 Task: Plan a workshop on team goal-setting for next month on the 17th at 5:30 PM.
Action: Mouse moved to (58, 95)
Screenshot: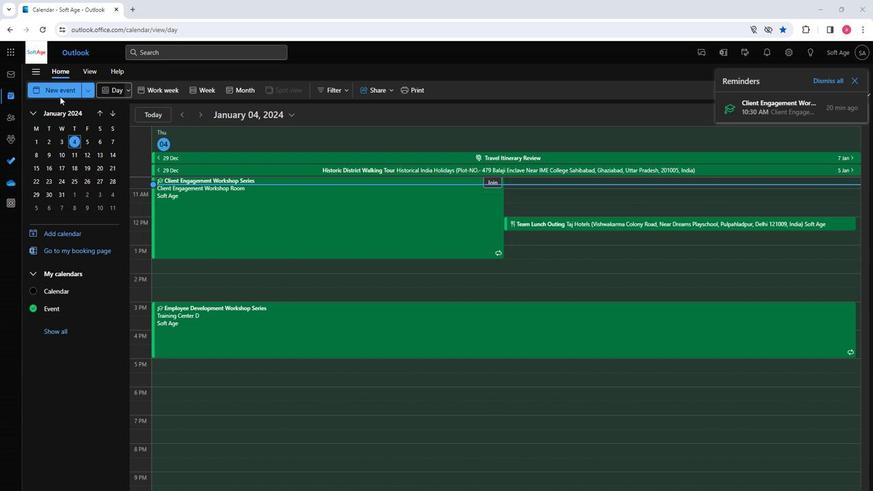 
Action: Mouse pressed left at (58, 95)
Screenshot: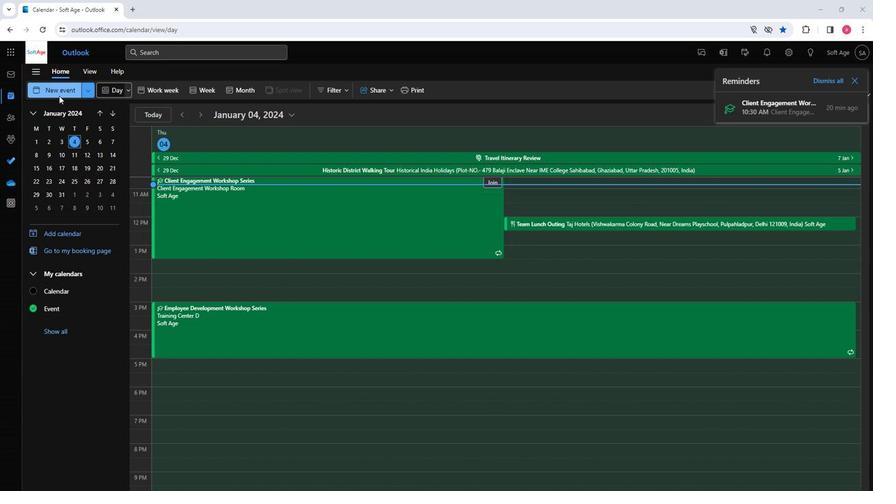 
Action: Mouse moved to (221, 152)
Screenshot: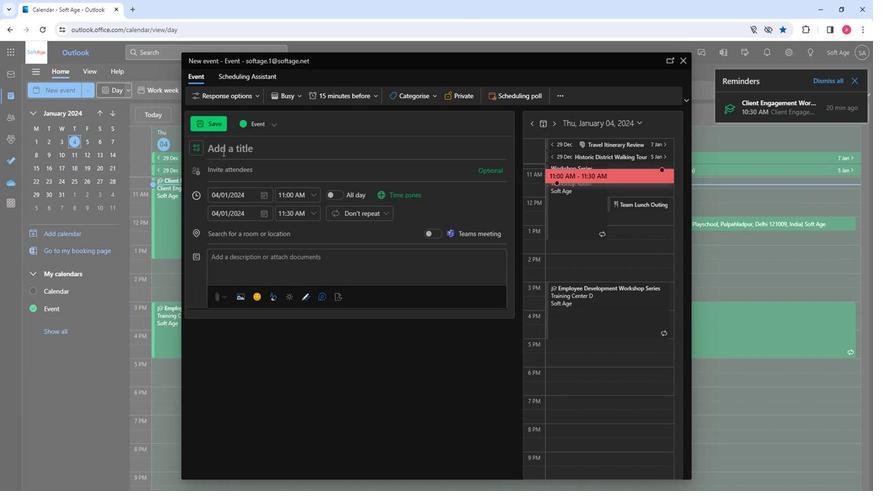 
Action: Mouse pressed left at (221, 152)
Screenshot: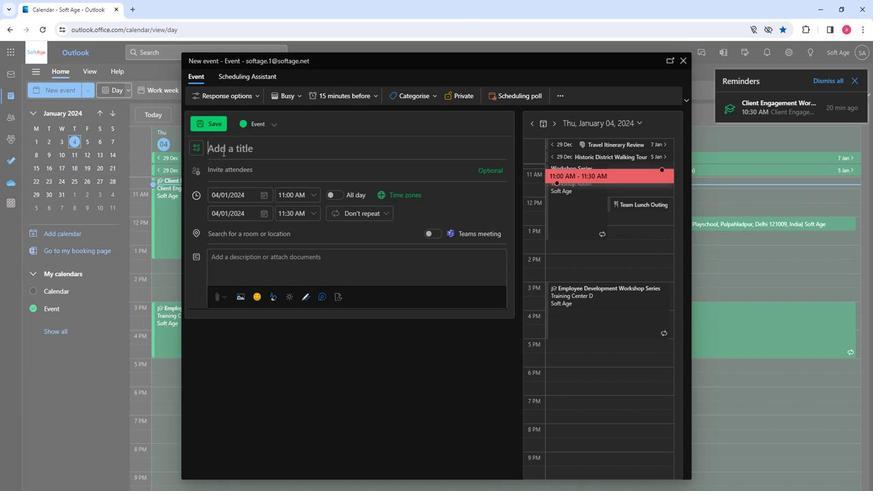 
Action: Key pressed <Key.shift>T<Key.backspace><Key.shift>Workshop<Key.space>on<Key.space><Key.shift>Team<Key.space>goal<Key.backspace><Key.backspace><Key.backspace><Key.backspace><Key.shift>Goal-<Key.shift>Setting
Screenshot: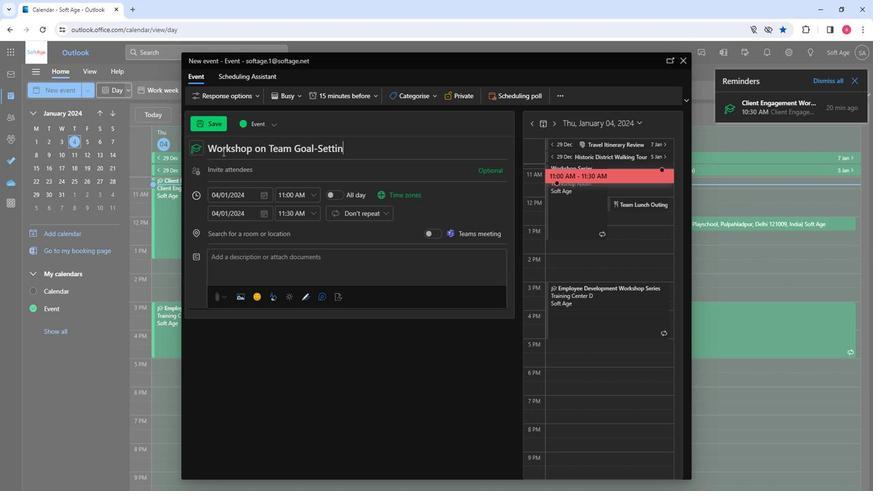 
Action: Mouse moved to (242, 165)
Screenshot: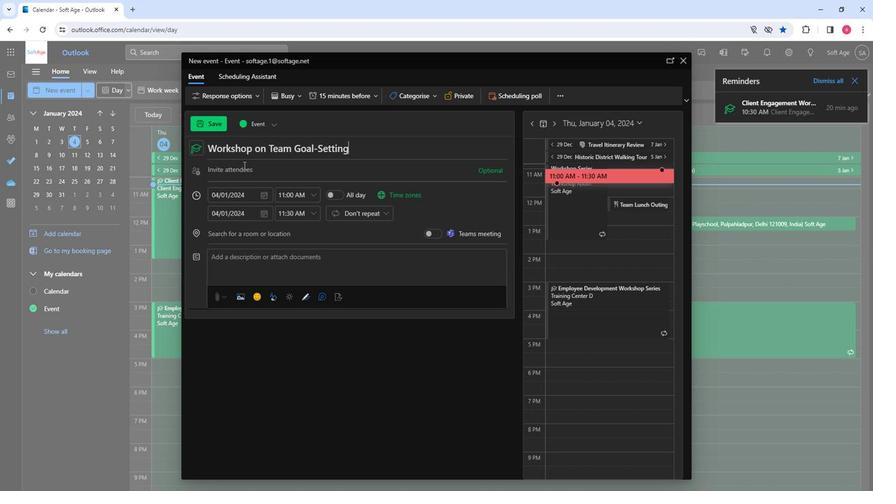 
Action: Mouse pressed left at (242, 165)
Screenshot: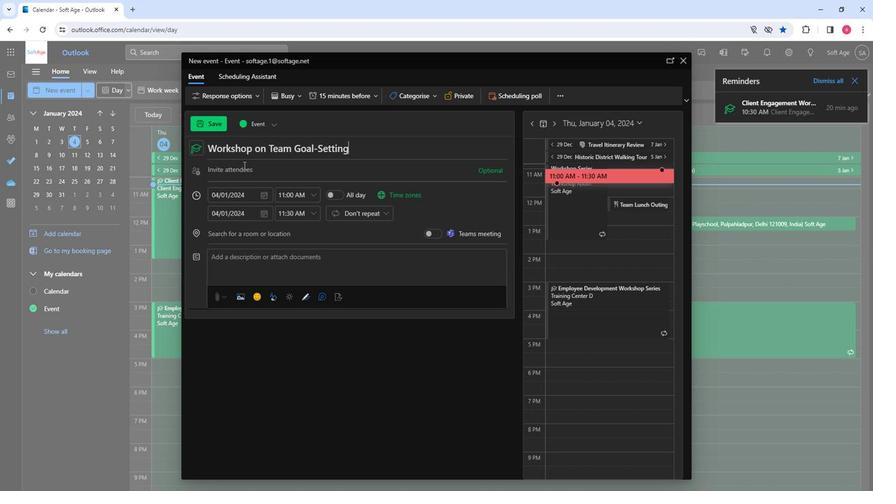 
Action: Key pressed s
Screenshot: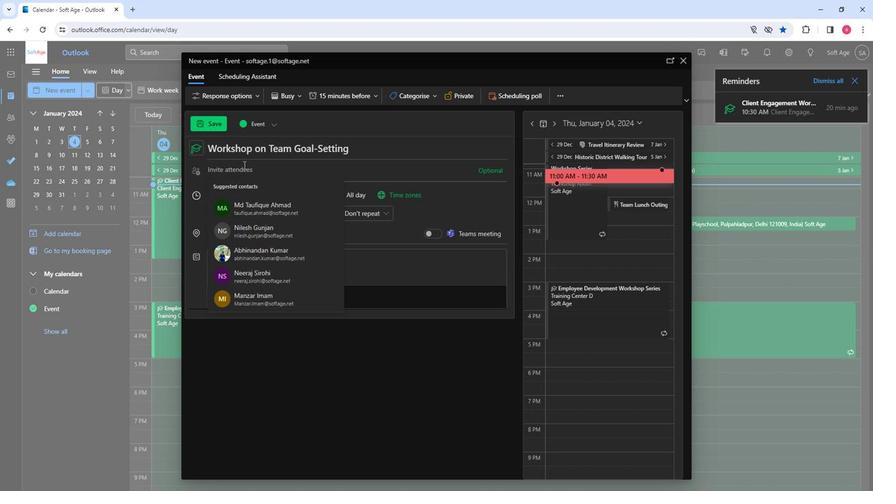
Action: Mouse moved to (259, 215)
Screenshot: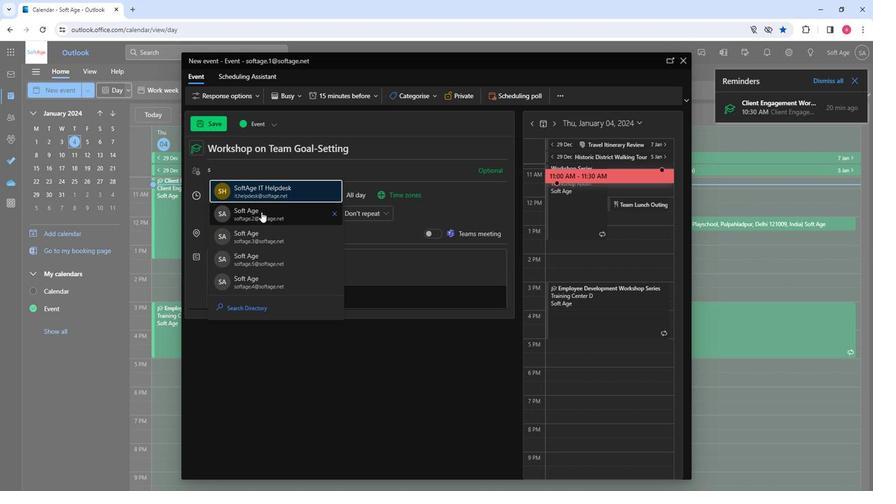 
Action: Mouse pressed left at (259, 215)
Screenshot: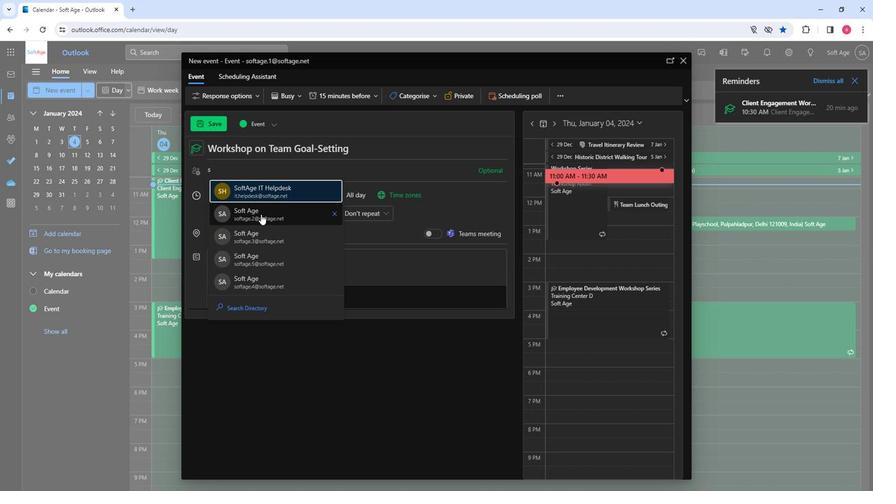 
Action: Key pressed so
Screenshot: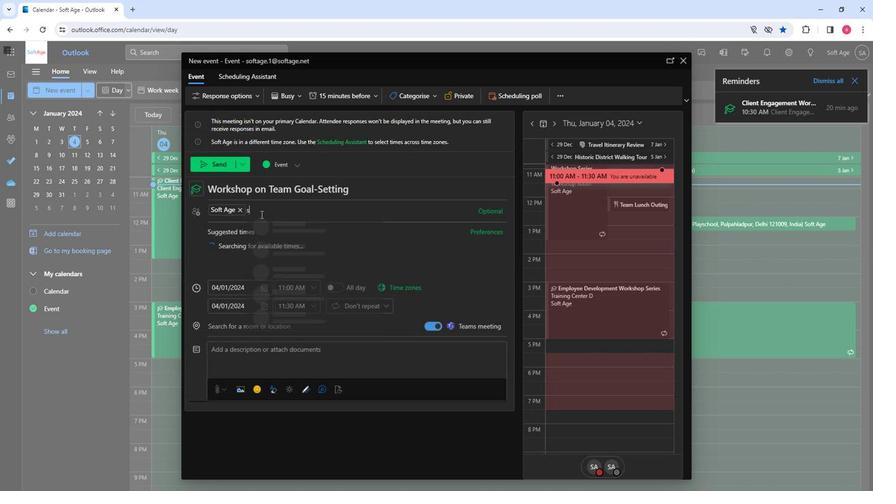 
Action: Mouse moved to (294, 288)
Screenshot: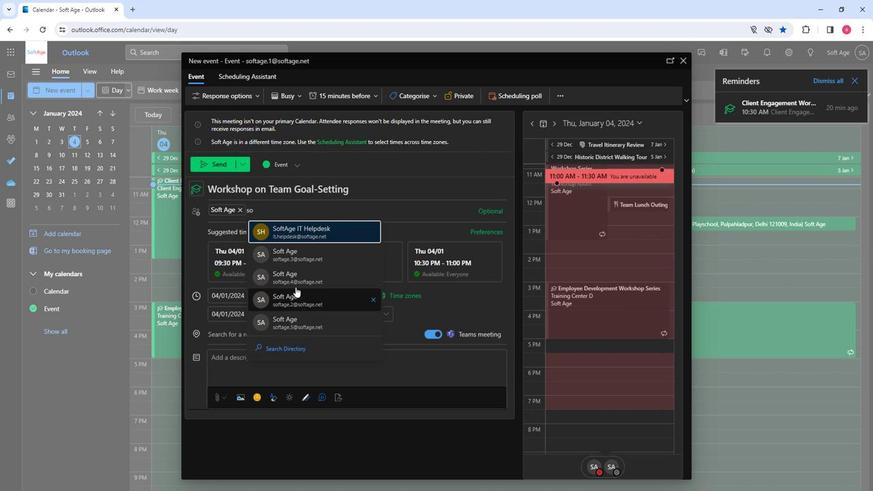 
Action: Mouse pressed left at (294, 288)
Screenshot: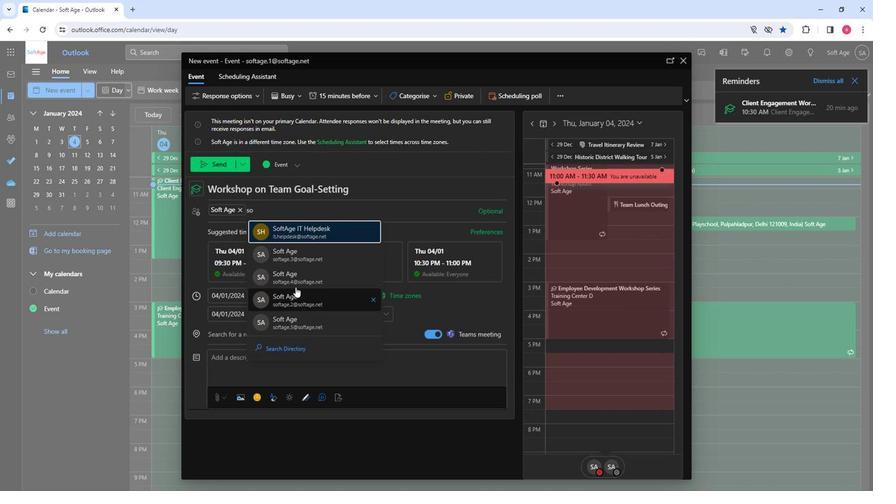 
Action: Mouse moved to (294, 288)
Screenshot: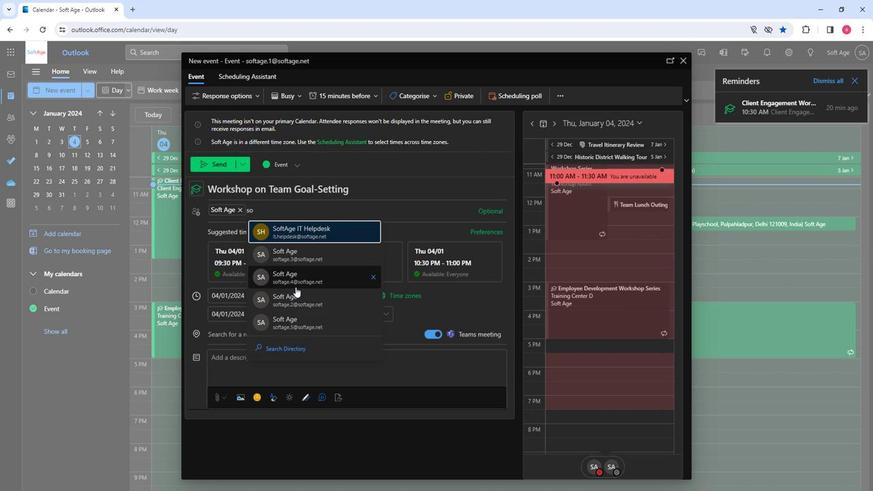 
Action: Key pressed so
Screenshot: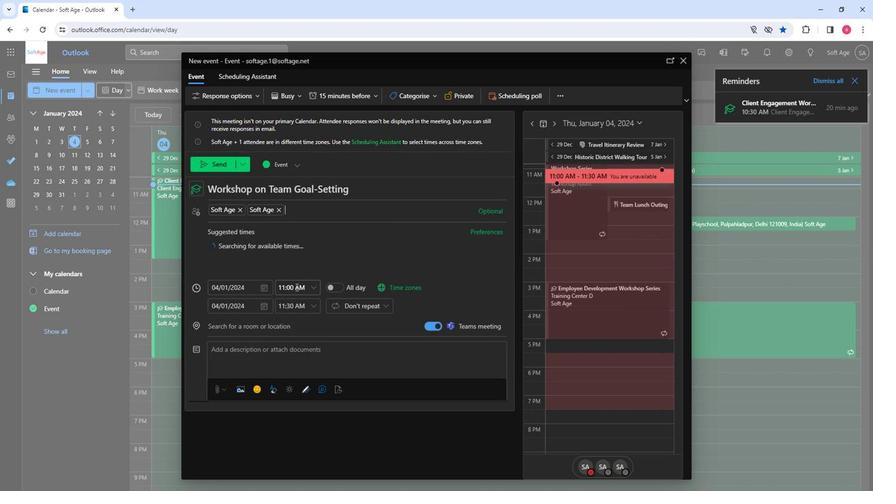 
Action: Mouse moved to (307, 296)
Screenshot: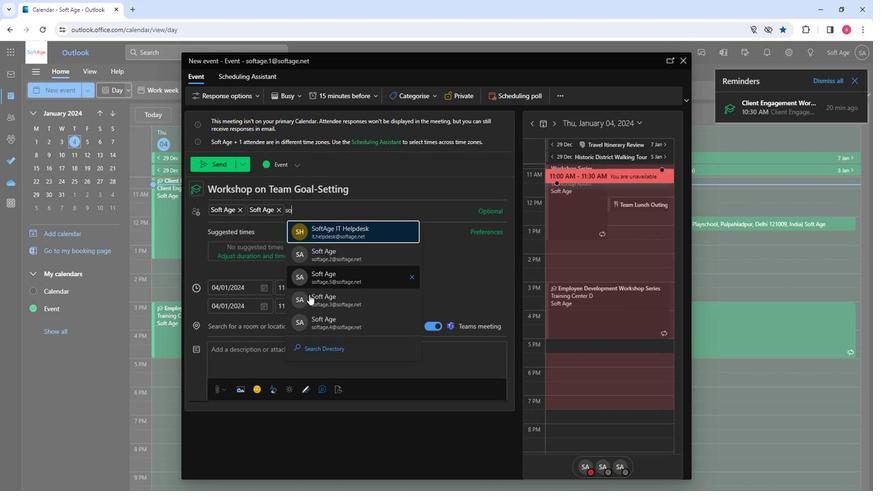 
Action: Mouse pressed left at (307, 296)
Screenshot: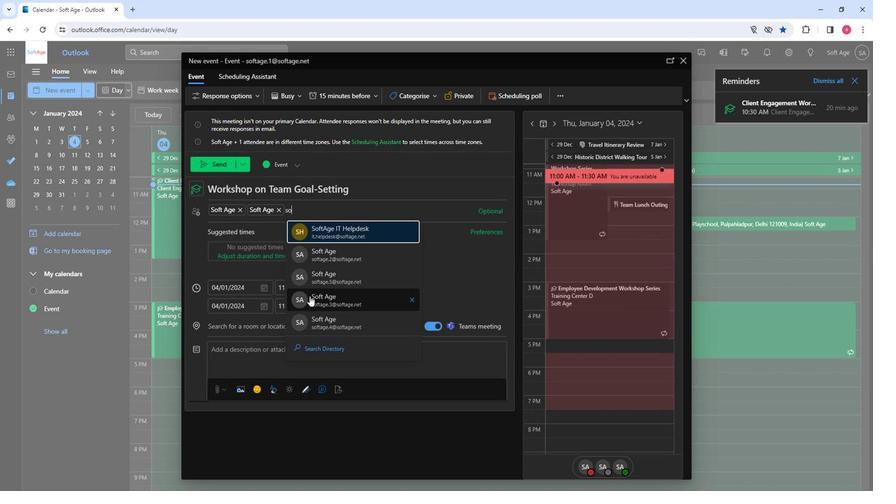 
Action: Key pressed so
Screenshot: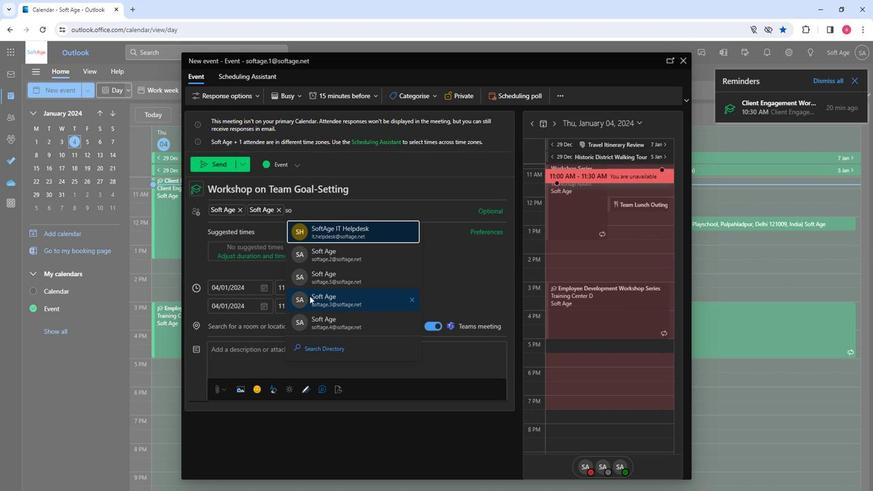 
Action: Mouse moved to (346, 320)
Screenshot: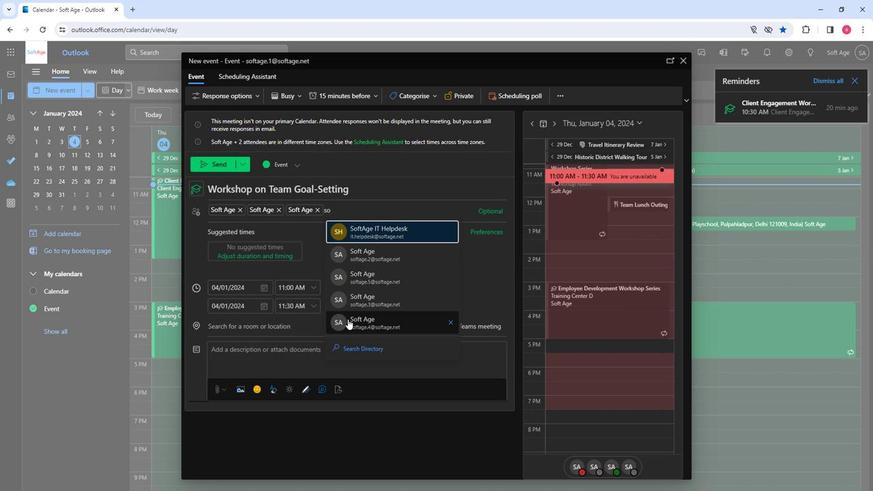
Action: Mouse pressed left at (346, 320)
Screenshot: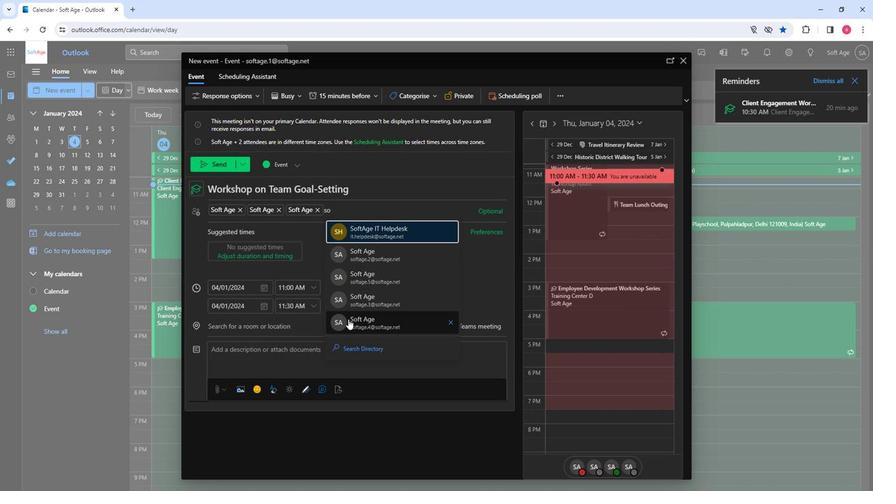 
Action: Mouse moved to (260, 291)
Screenshot: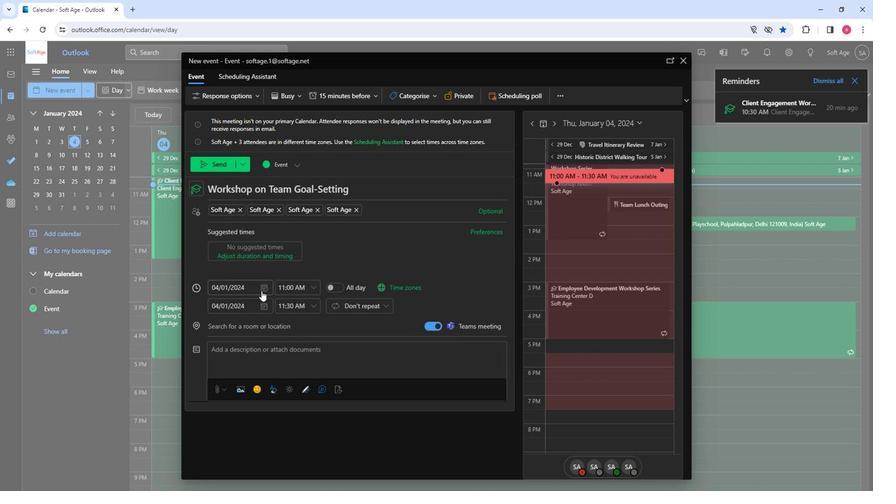 
Action: Mouse pressed left at (260, 291)
Screenshot: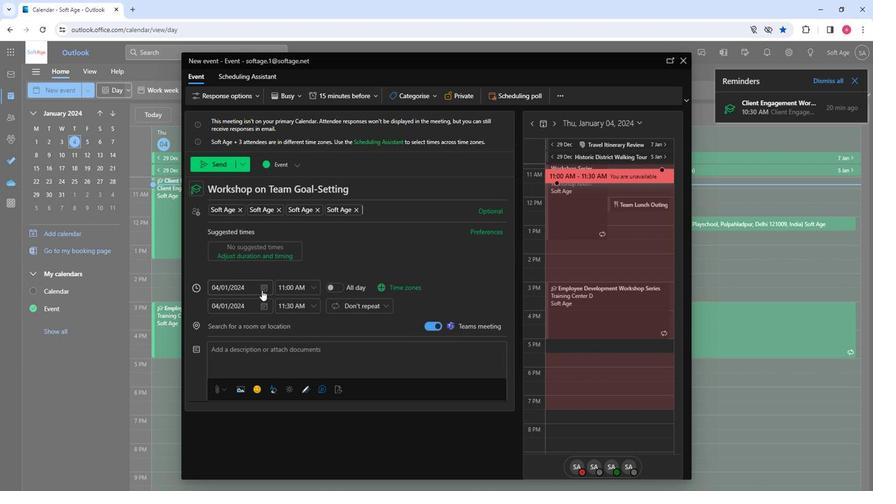 
Action: Mouse moved to (289, 308)
Screenshot: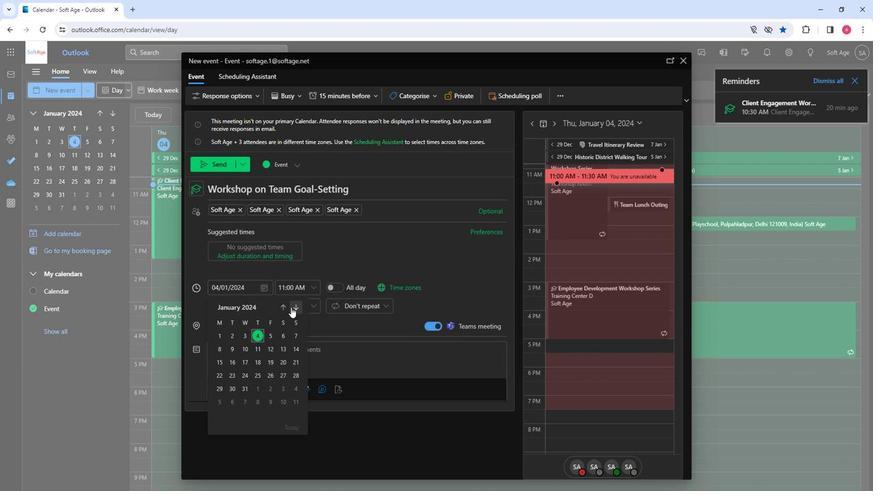 
Action: Mouse pressed left at (289, 308)
Screenshot: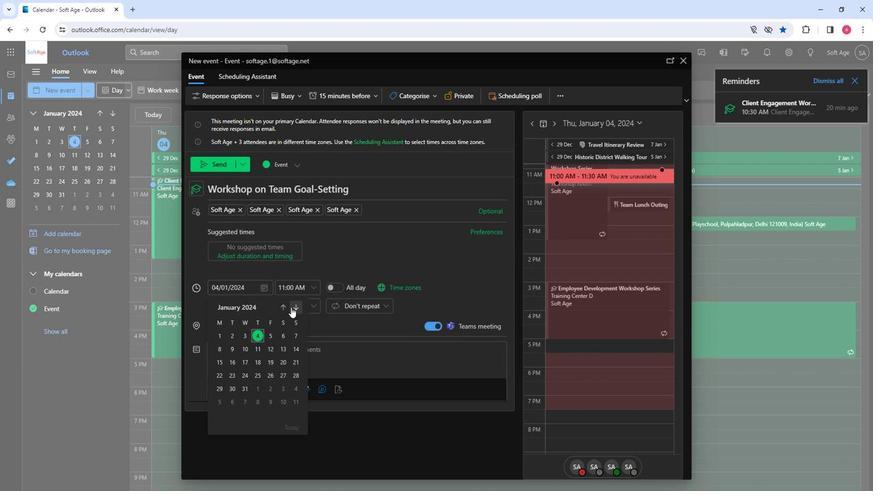 
Action: Mouse moved to (284, 364)
Screenshot: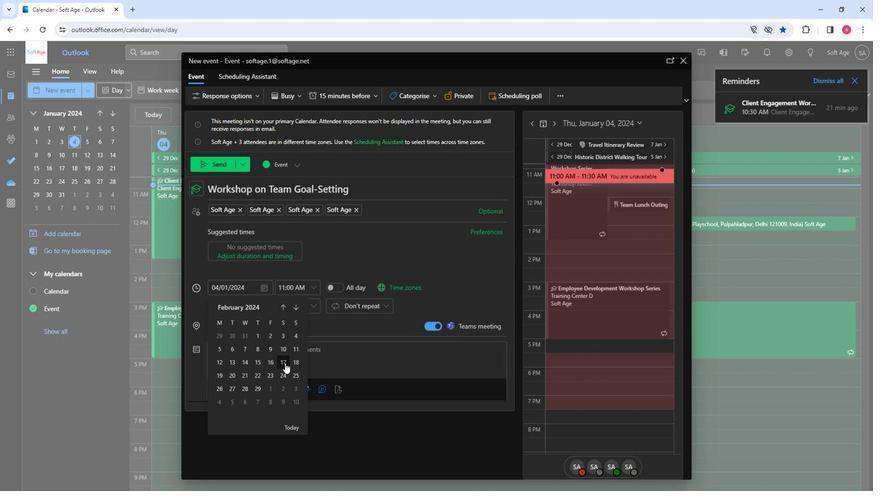 
Action: Mouse pressed left at (284, 364)
Screenshot: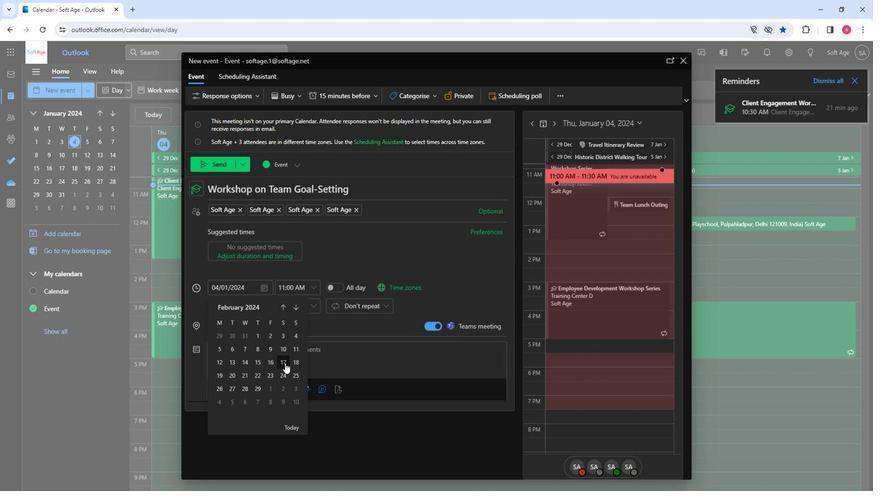
Action: Mouse moved to (314, 288)
Screenshot: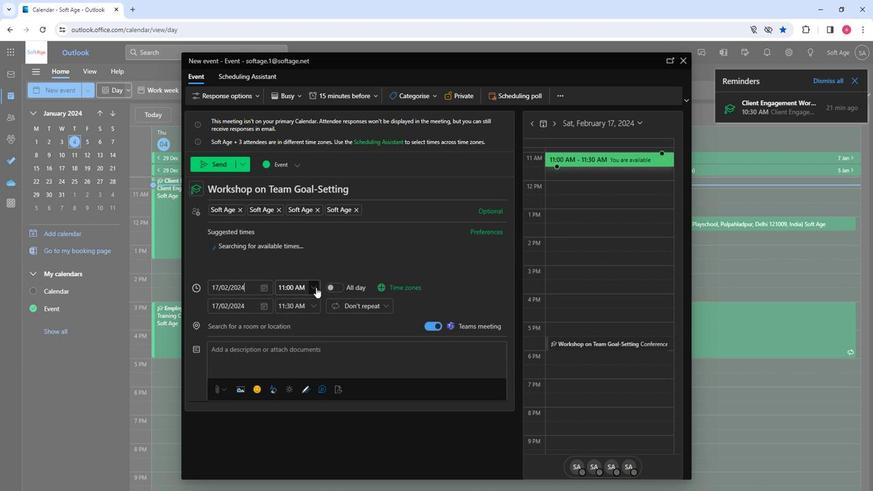 
Action: Mouse pressed left at (314, 288)
Screenshot: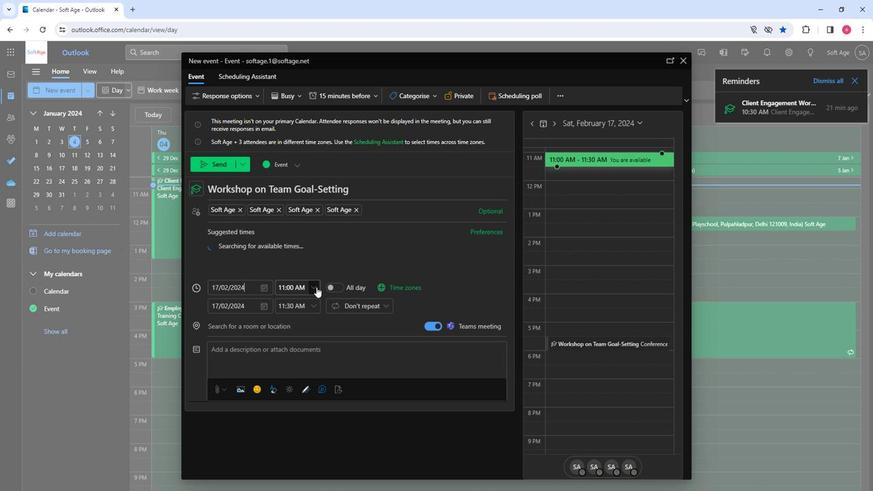 
Action: Mouse moved to (301, 342)
Screenshot: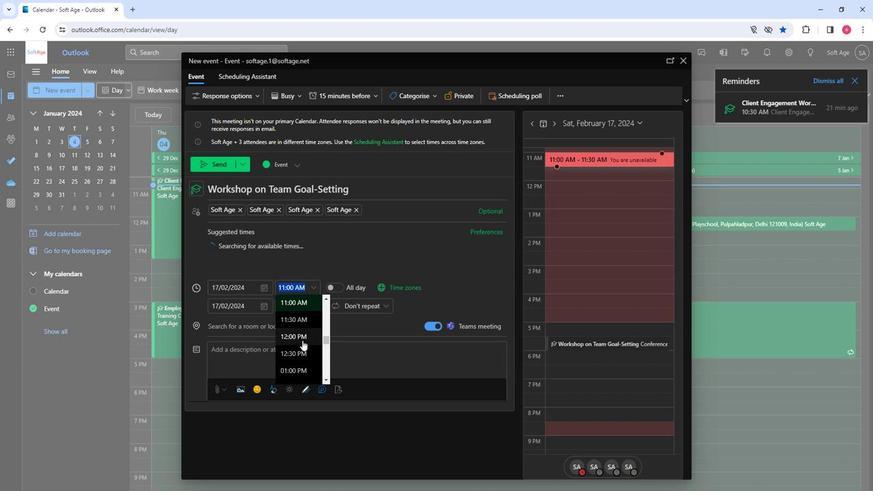 
Action: Mouse scrolled (301, 341) with delta (0, 0)
Screenshot: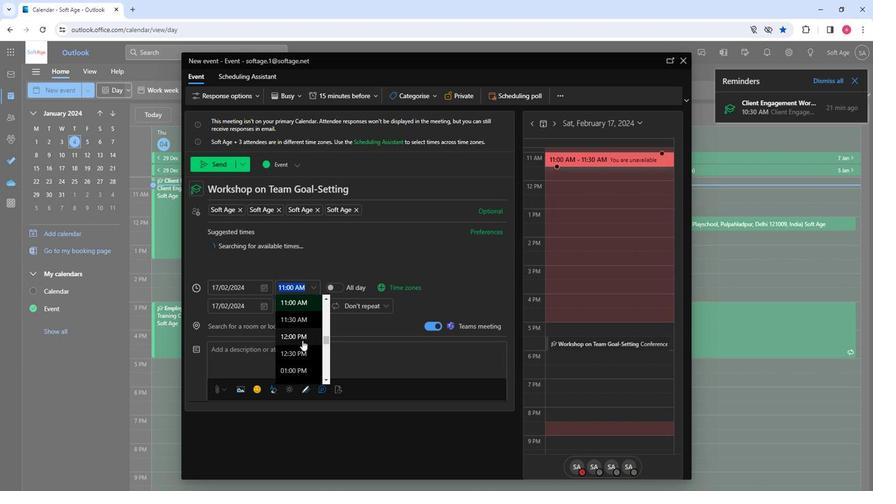 
Action: Mouse scrolled (301, 341) with delta (0, 0)
Screenshot: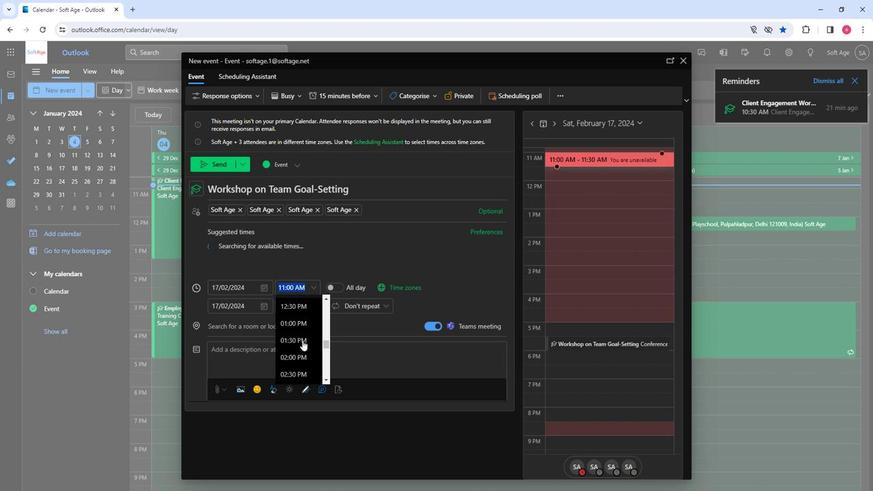 
Action: Mouse moved to (301, 342)
Screenshot: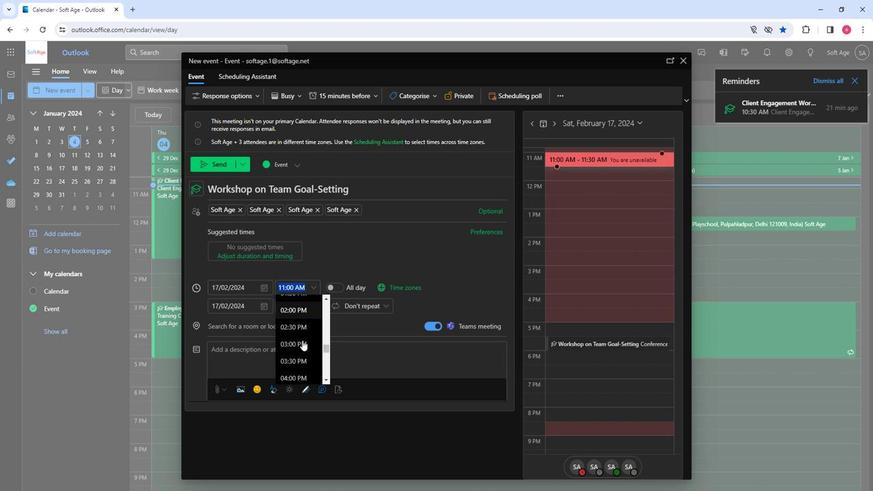 
Action: Mouse scrolled (301, 342) with delta (0, 0)
Screenshot: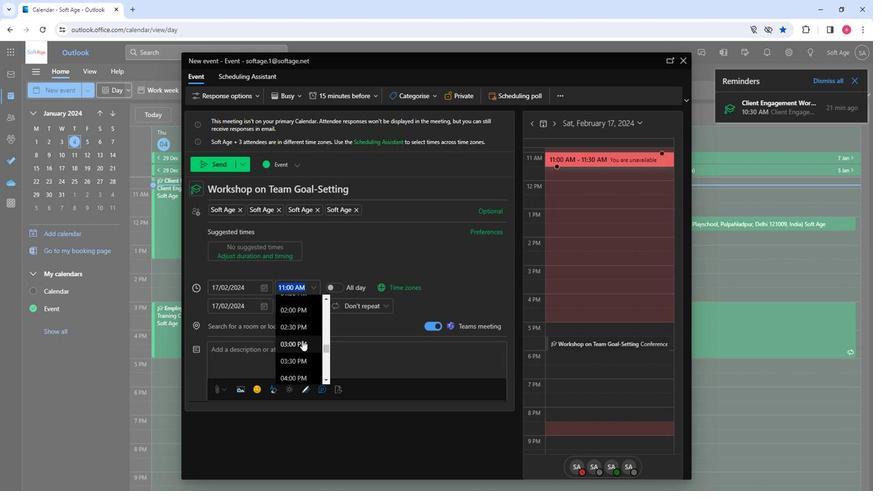 
Action: Mouse moved to (294, 367)
Screenshot: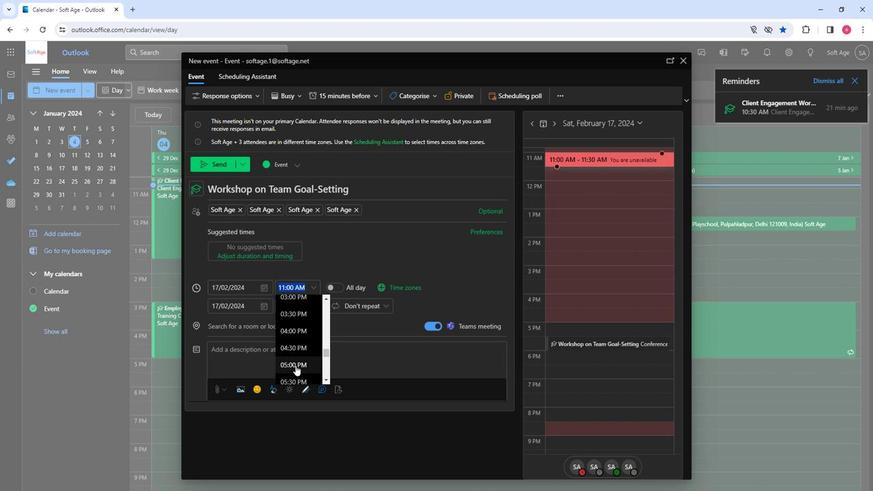 
Action: Mouse scrolled (294, 366) with delta (0, 0)
Screenshot: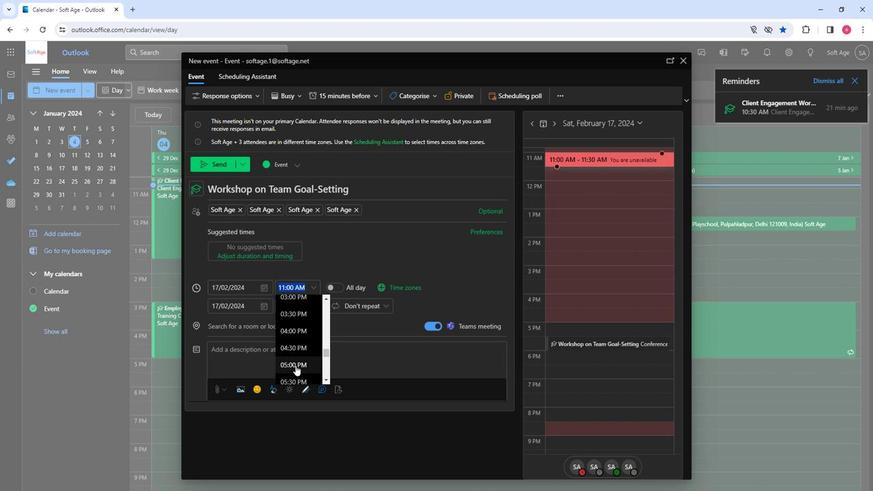 
Action: Mouse moved to (295, 333)
Screenshot: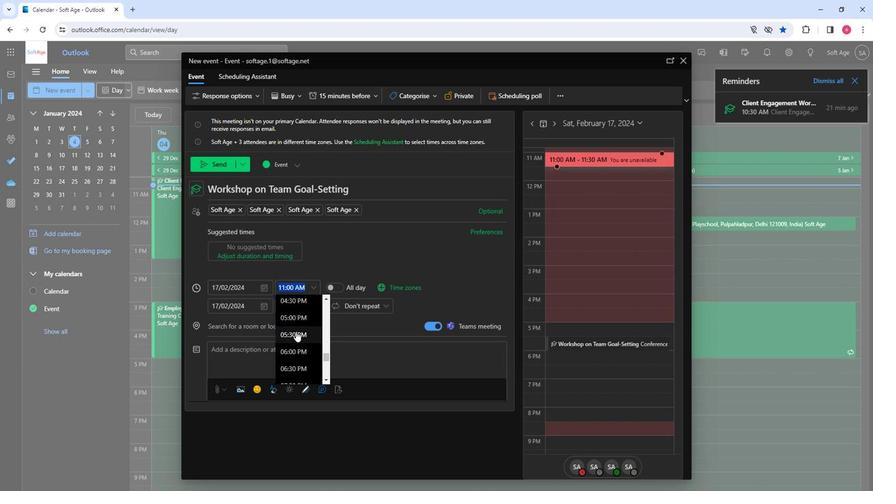 
Action: Mouse pressed left at (295, 333)
Screenshot: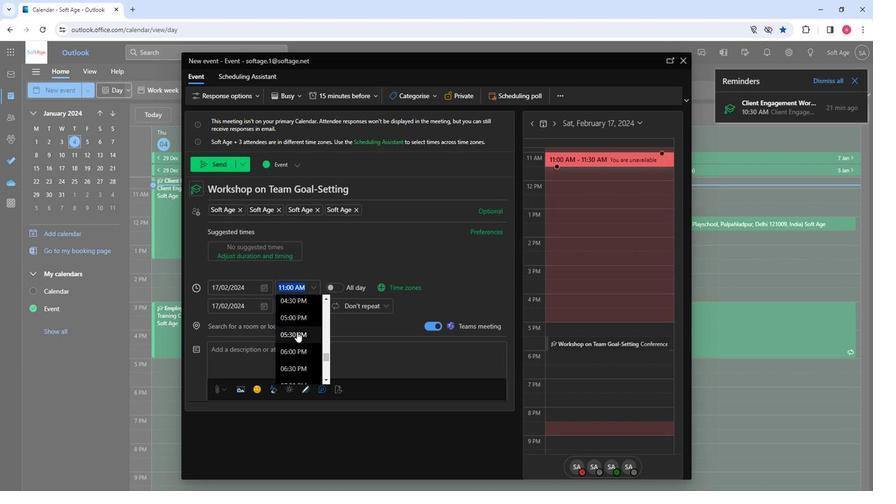 
Action: Mouse moved to (255, 330)
Screenshot: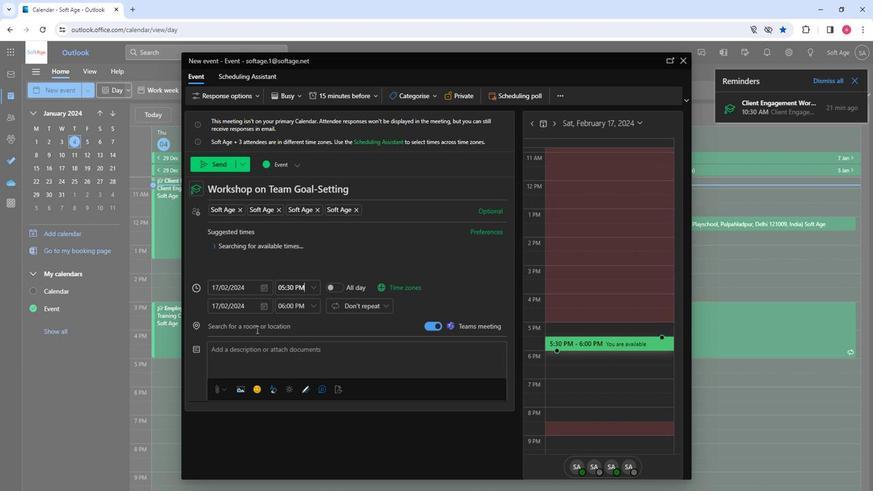 
Action: Mouse pressed left at (255, 330)
Screenshot: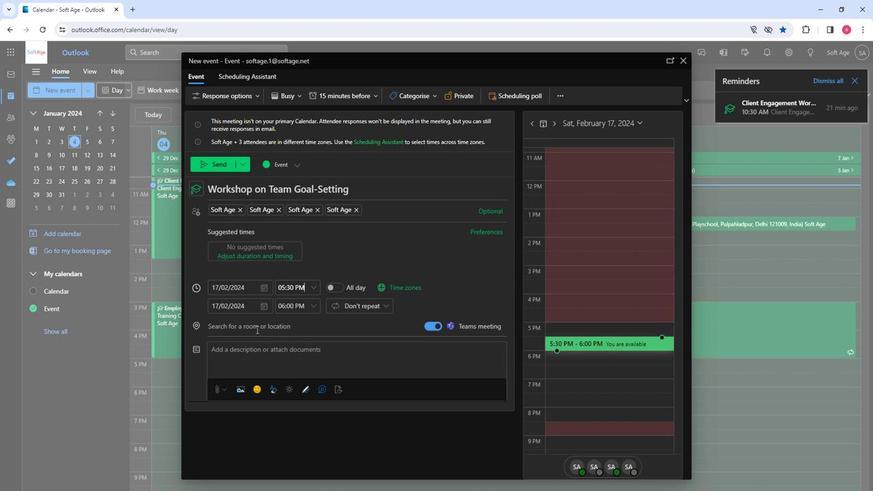 
Action: Mouse moved to (264, 426)
Screenshot: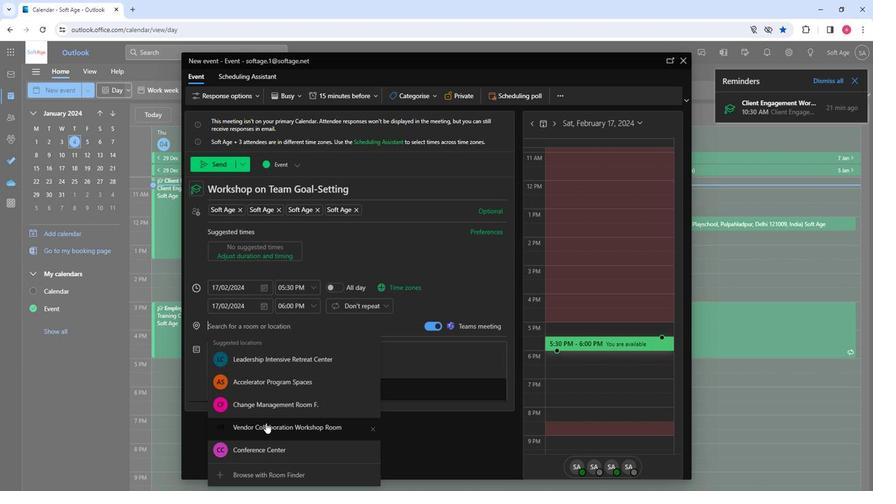 
Action: Mouse pressed left at (264, 426)
Screenshot: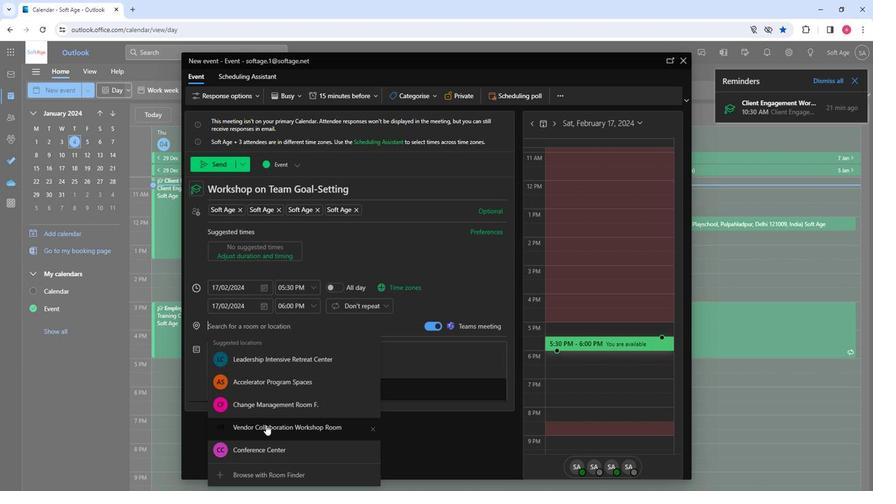 
Action: Mouse moved to (243, 360)
Screenshot: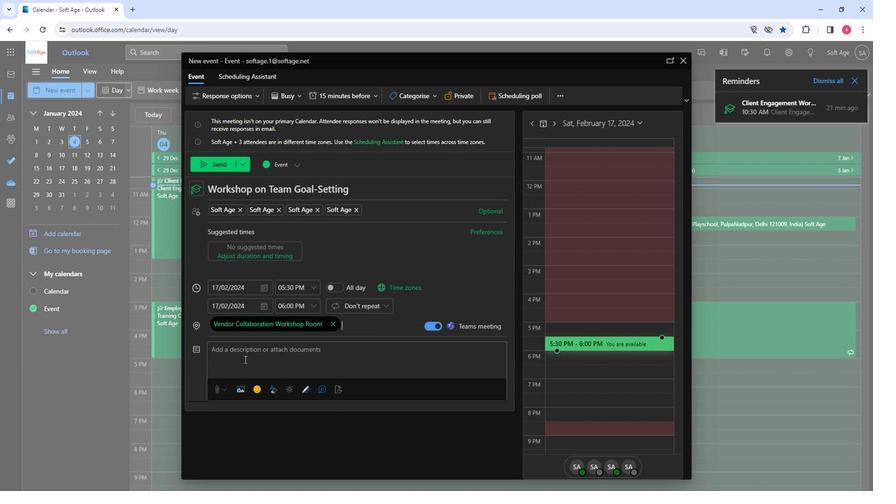 
Action: Mouse pressed left at (243, 360)
Screenshot: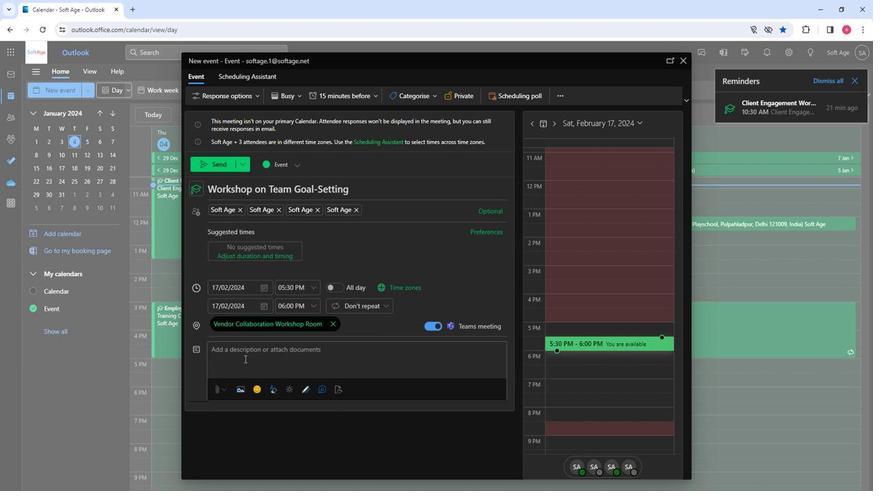 
Action: Key pressed <Key.shift>Lead<Key.space>an<Key.space>impactful<Key.space>workshop<Key.space>on<Key.space>team<Key.space>goal-setting<Key.space>next<Key.space>month.<Key.space><Key.shift>Empower<Key.space>your<Key.space>team<Key.space>to<Key.space>define<Key.space>onjectives,<Key.space>strategize<Key.space>collaboratively,<Key.space>and<Key.space>align<Key.space>efforts<Key.space>for<Key.space>shared<Key.space>success<Key.space>and<Key.space>continuous<Key.space>improvement
Screenshot: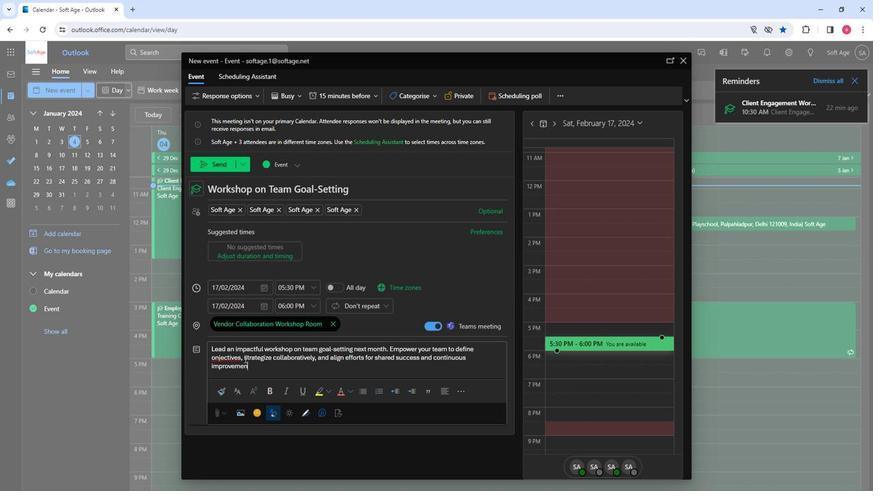 
Action: Mouse moved to (219, 360)
Screenshot: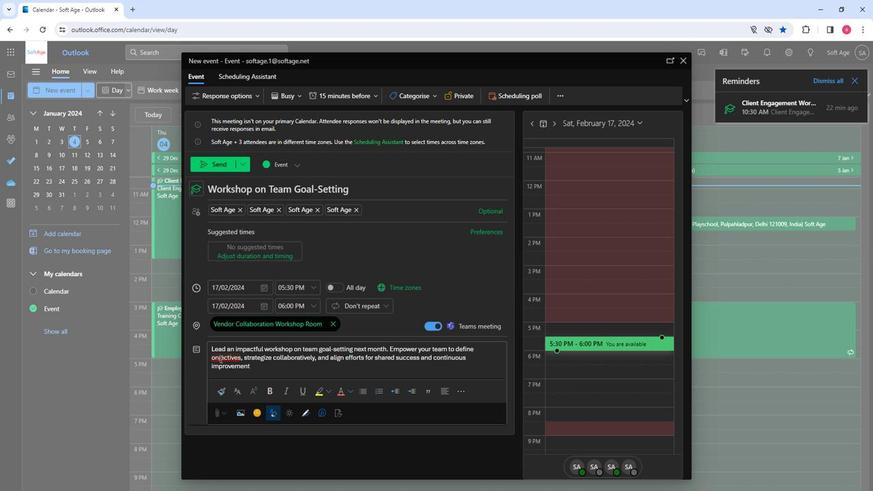 
Action: Mouse pressed left at (219, 360)
Screenshot: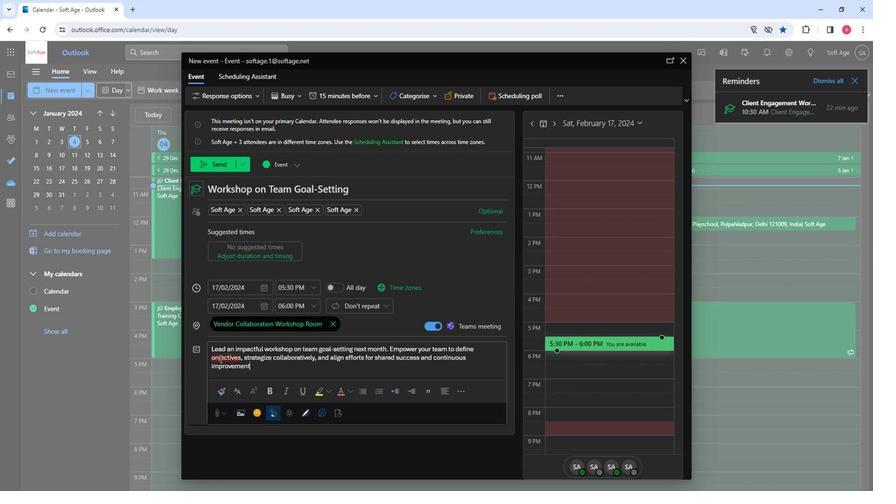 
Action: Mouse moved to (270, 387)
Screenshot: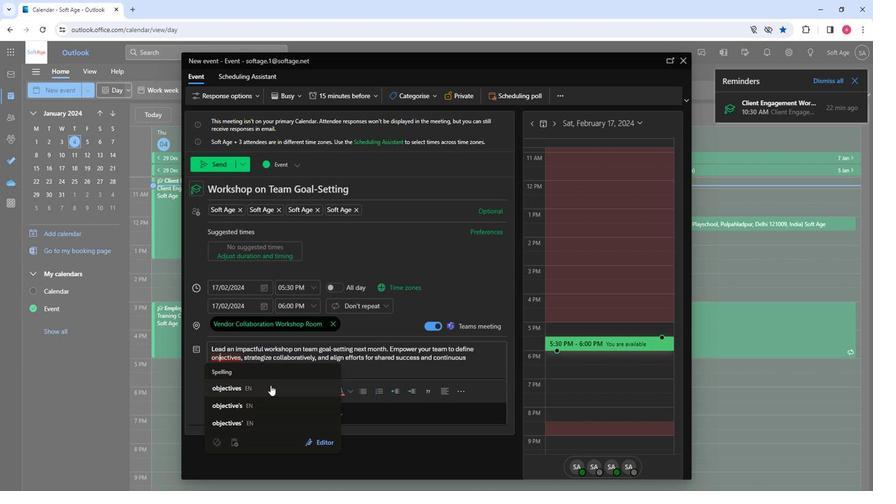 
Action: Mouse pressed left at (270, 387)
Screenshot: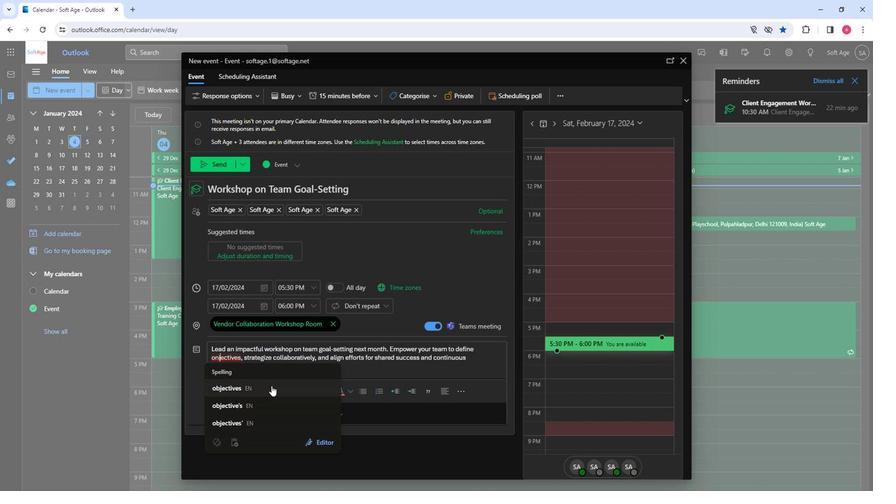 
Action: Mouse moved to (269, 370)
Screenshot: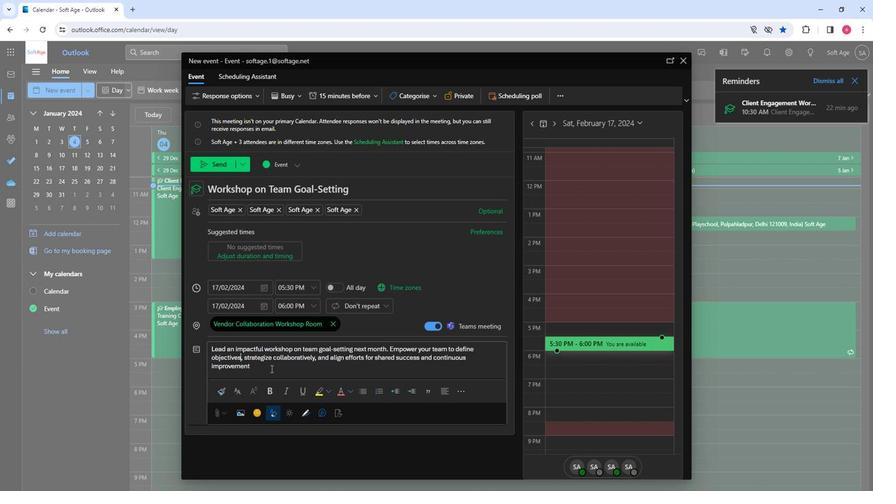 
Action: Mouse pressed left at (269, 370)
Screenshot: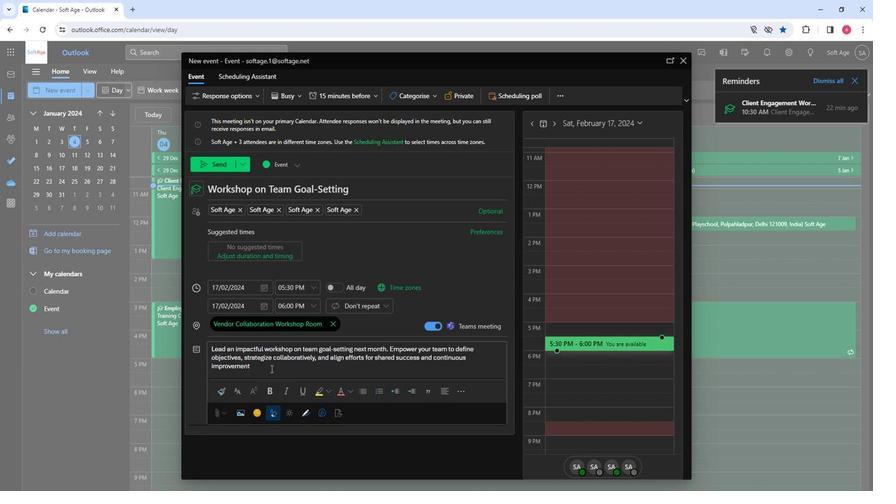 
Action: Mouse moved to (269, 370)
Screenshot: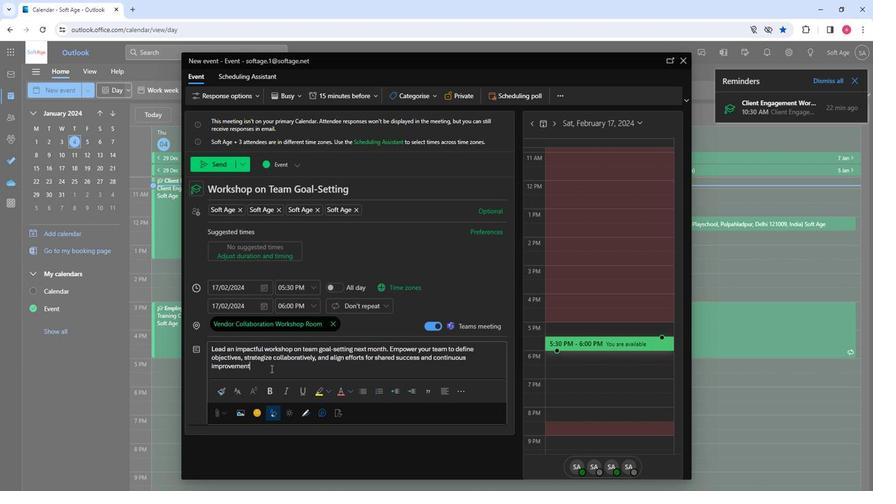 
Action: Key pressed .
Screenshot: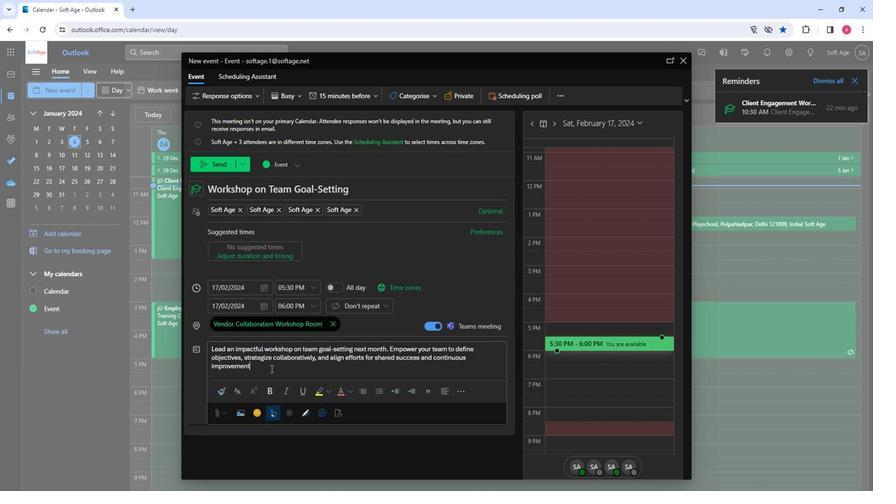 
Action: Mouse moved to (273, 370)
Screenshot: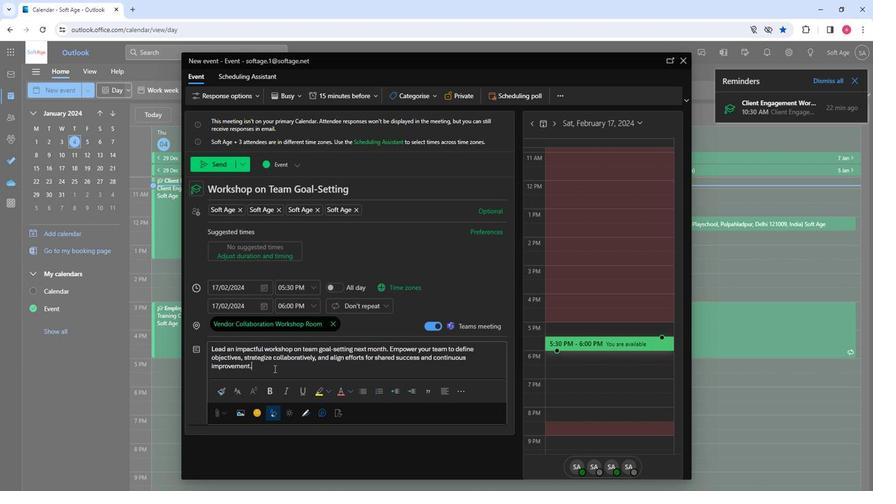 
Action: Mouse pressed left at (273, 370)
Screenshot: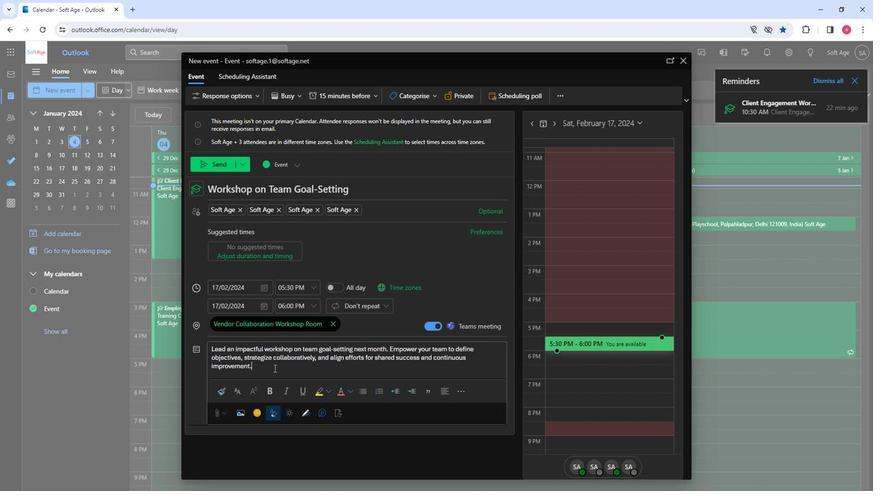 
Action: Mouse pressed left at (273, 370)
Screenshot: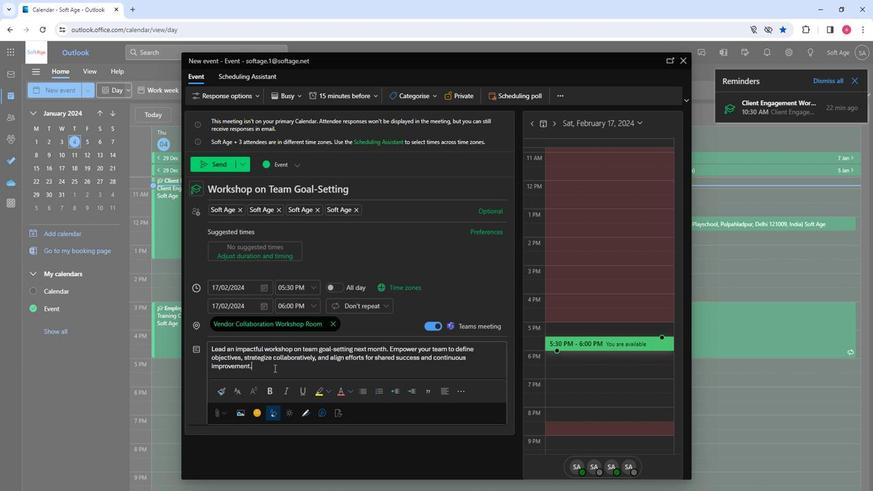 
Action: Mouse pressed left at (273, 370)
Screenshot: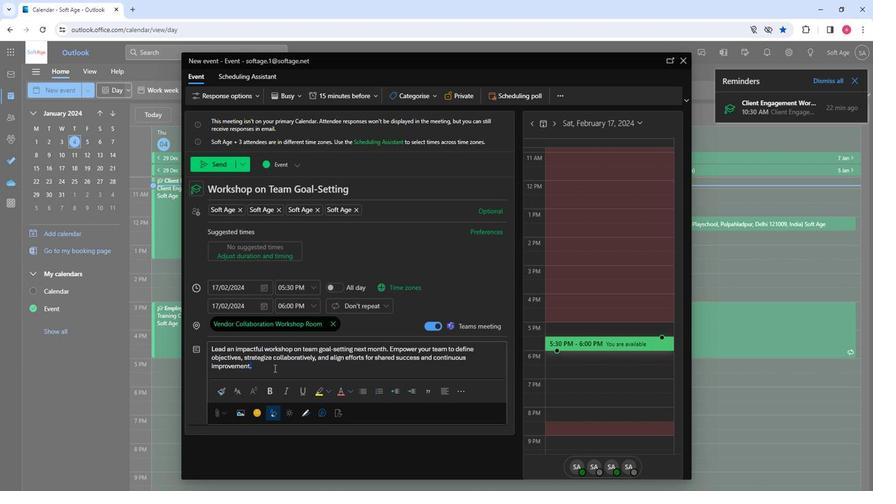 
Action: Mouse pressed left at (273, 370)
Screenshot: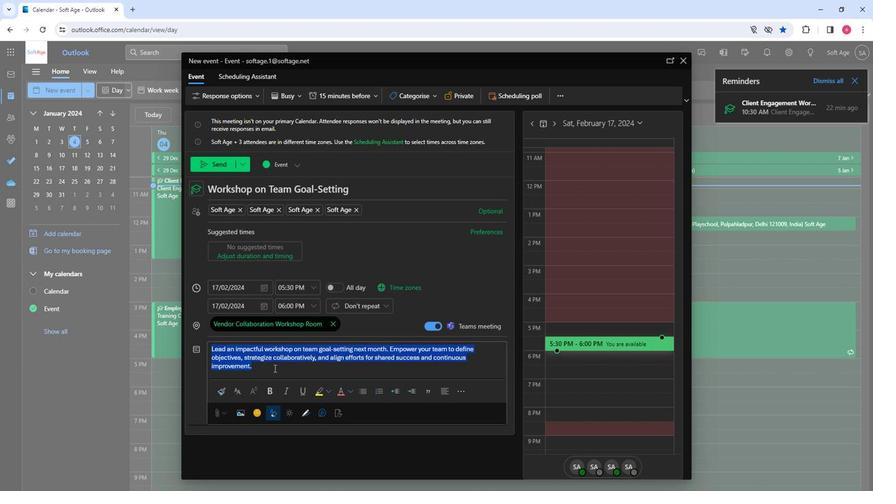 
Action: Mouse moved to (240, 389)
Screenshot: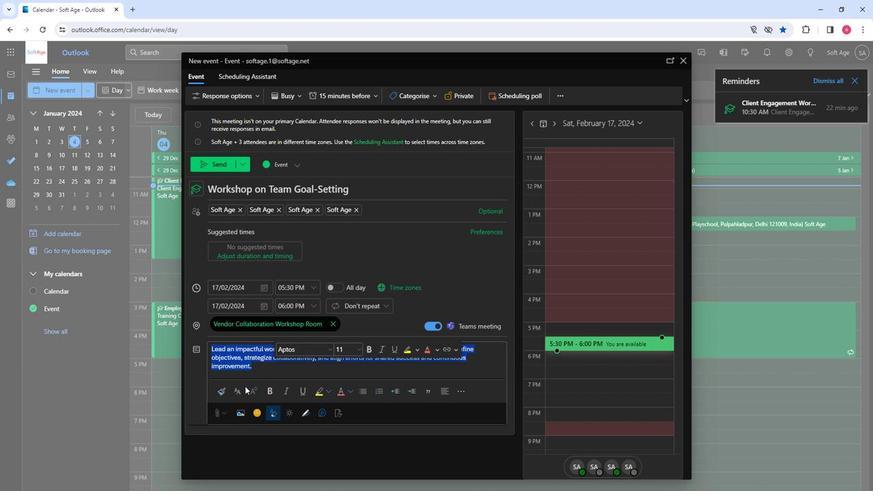 
Action: Mouse pressed left at (240, 389)
Screenshot: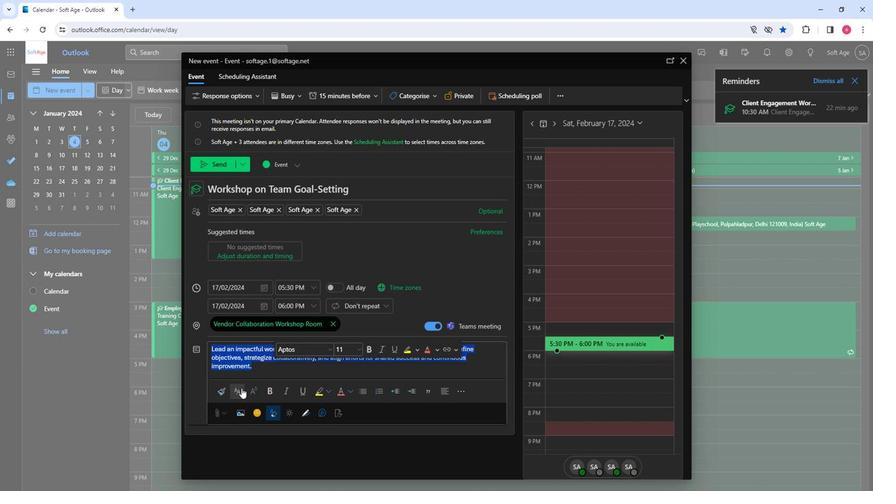 
Action: Mouse moved to (284, 303)
Screenshot: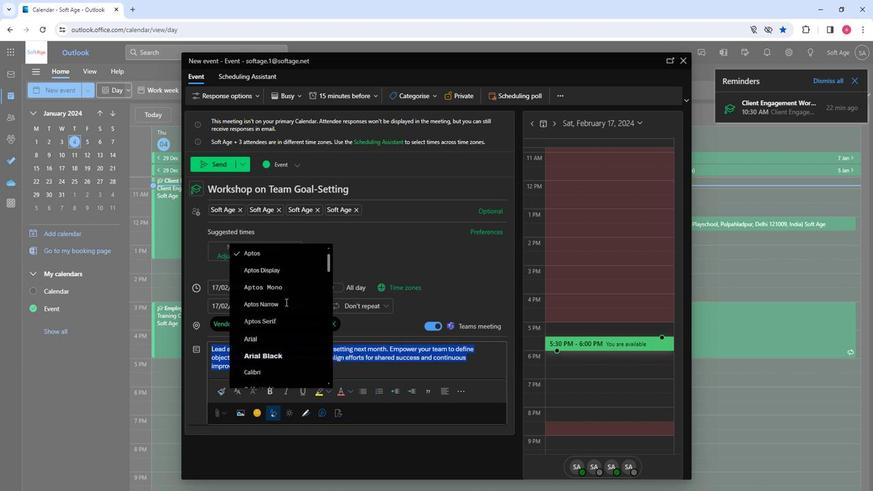 
Action: Mouse scrolled (284, 303) with delta (0, 0)
Screenshot: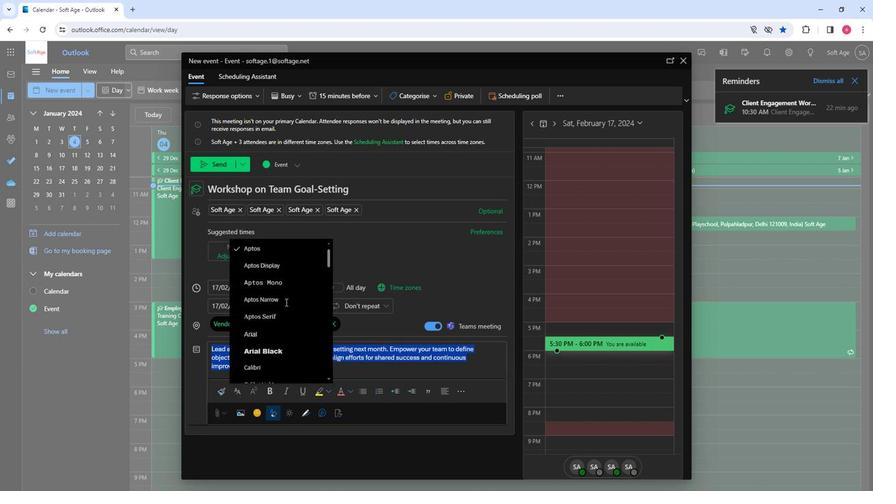 
Action: Mouse scrolled (284, 303) with delta (0, 0)
Screenshot: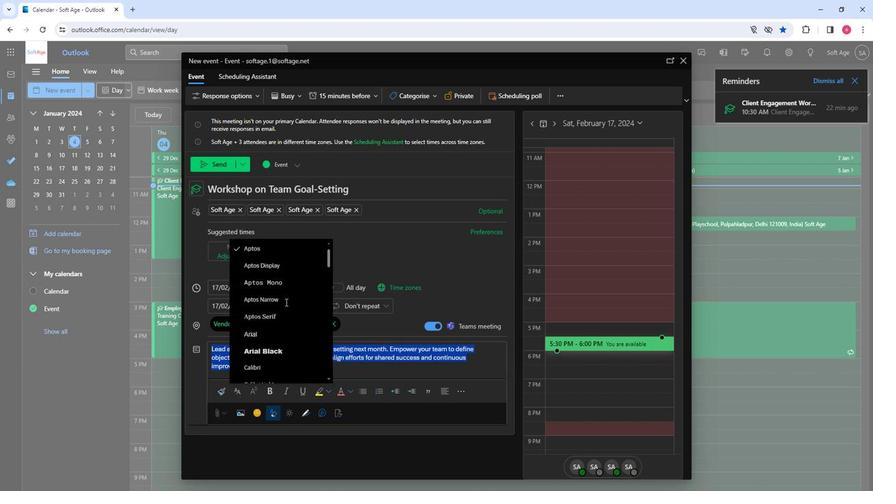 
Action: Mouse scrolled (284, 303) with delta (0, 0)
Screenshot: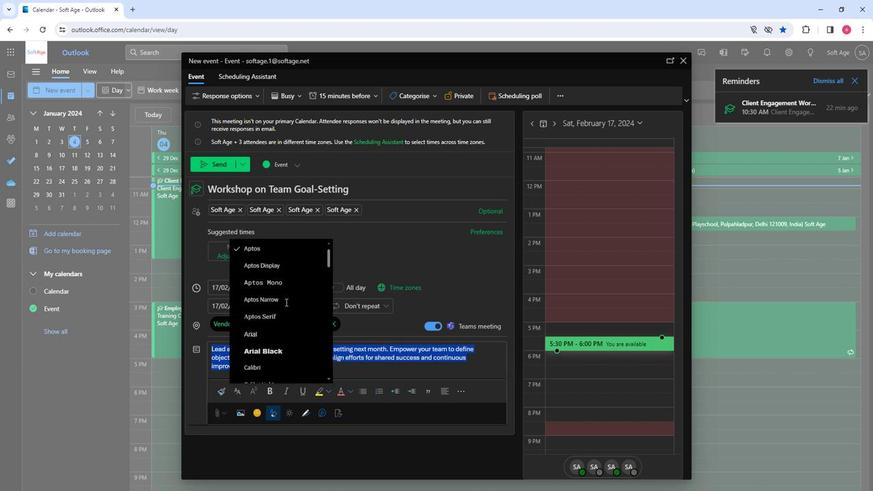 
Action: Mouse scrolled (284, 303) with delta (0, 0)
Screenshot: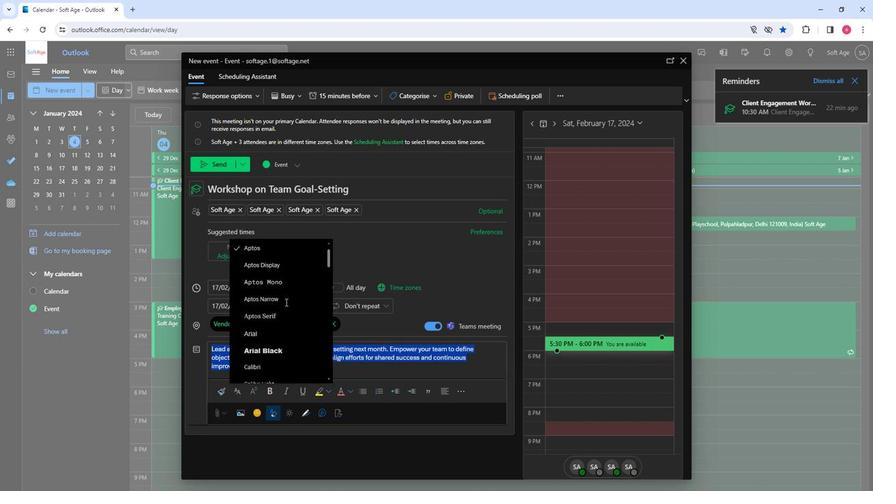 
Action: Mouse moved to (262, 300)
Screenshot: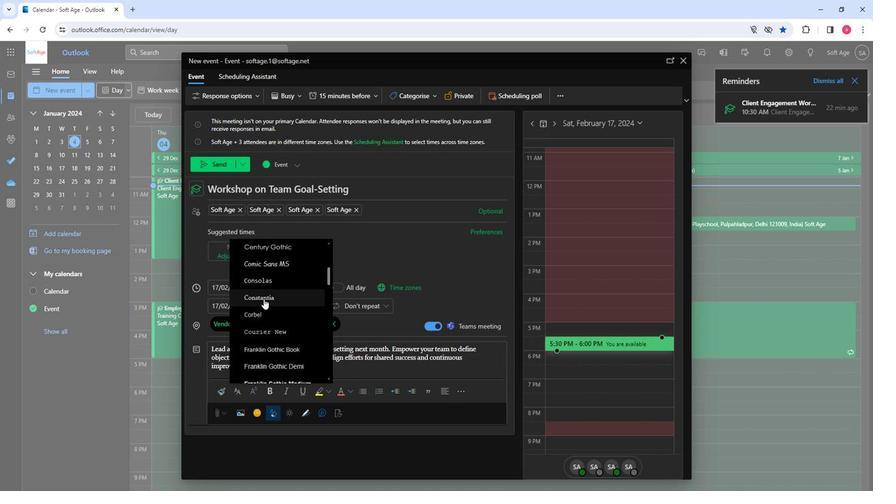 
Action: Mouse pressed left at (262, 300)
Screenshot: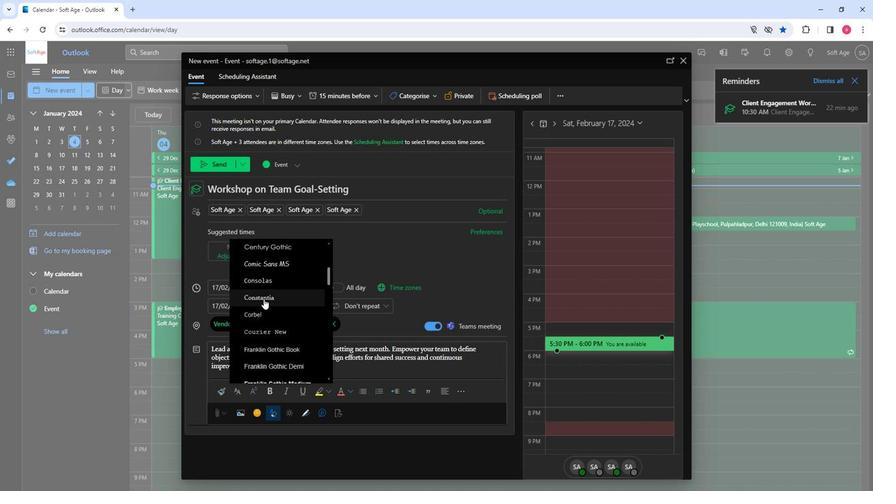 
Action: Mouse moved to (281, 394)
Screenshot: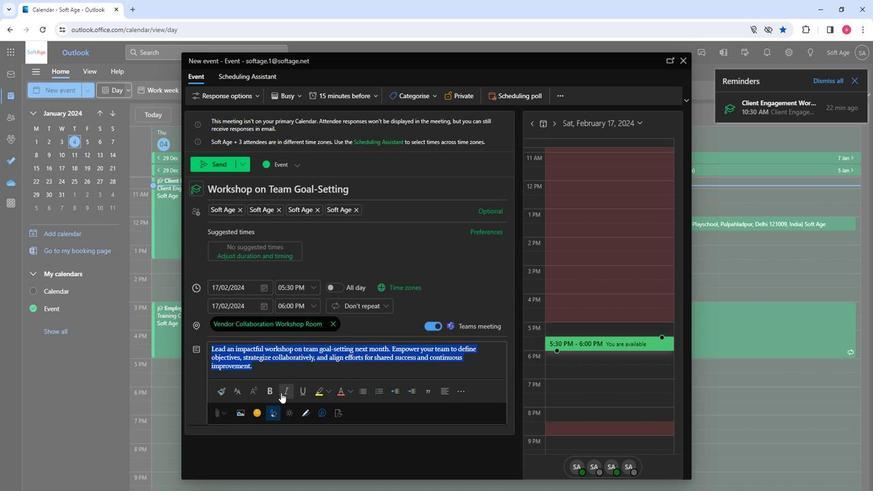 
Action: Mouse pressed left at (281, 394)
Screenshot: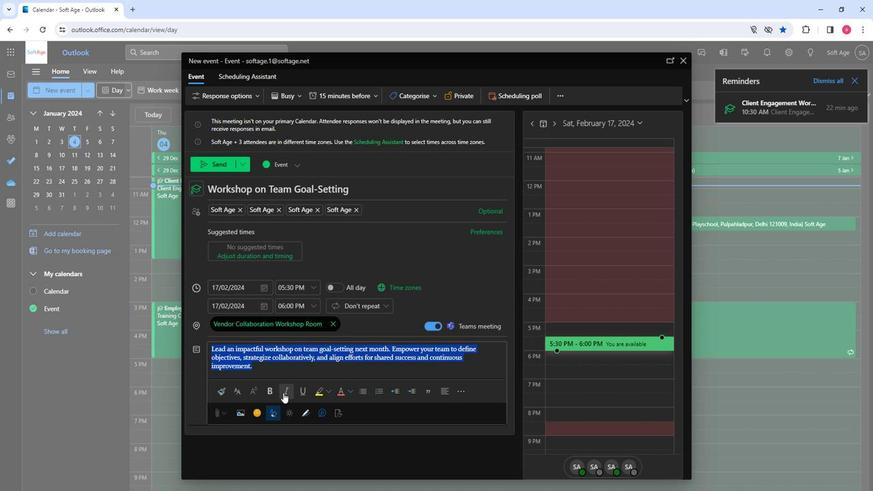 
Action: Mouse moved to (323, 394)
Screenshot: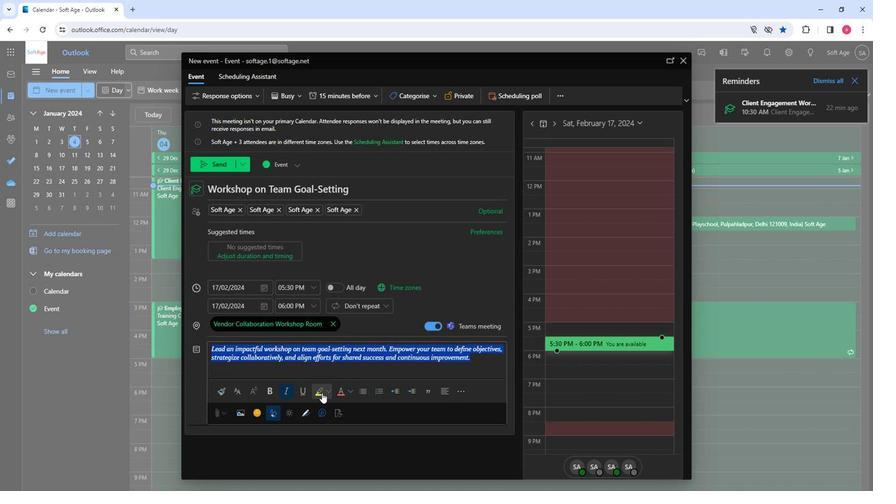 
Action: Mouse pressed left at (323, 394)
Screenshot: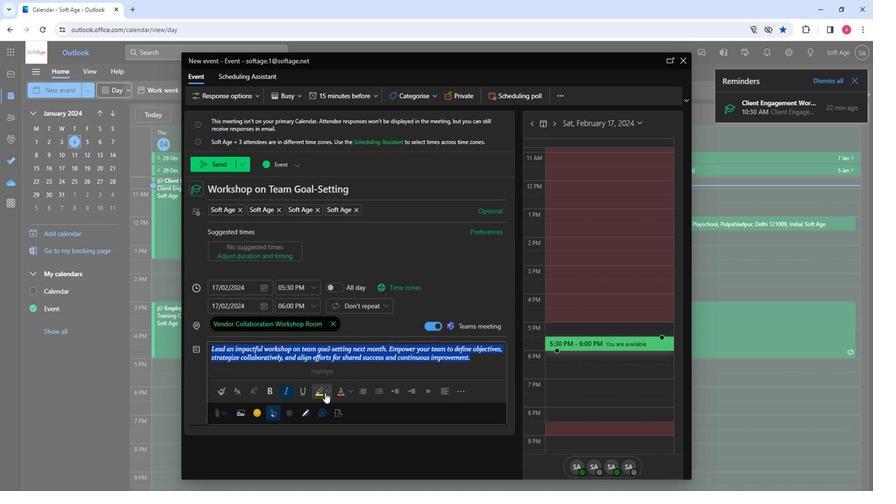 
Action: Mouse moved to (324, 394)
Screenshot: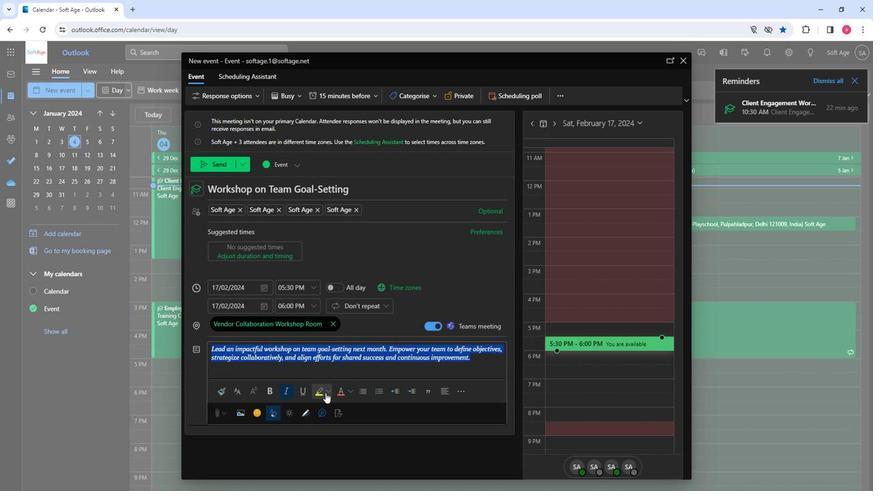 
Action: Mouse pressed left at (324, 394)
Screenshot: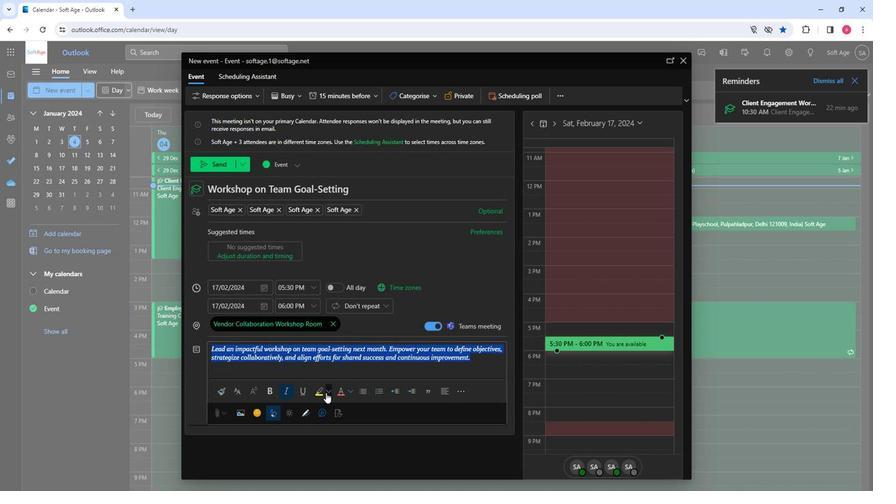 
Action: Mouse moved to (344, 412)
Screenshot: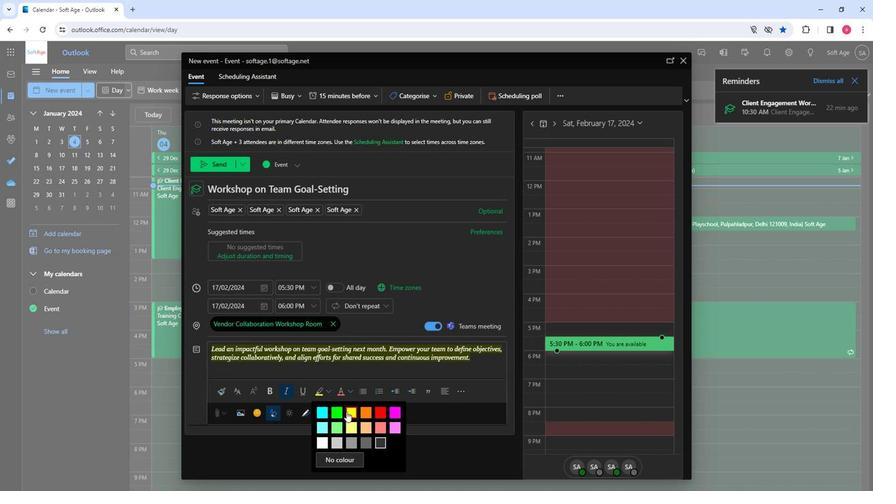 
Action: Mouse pressed left at (344, 412)
Screenshot: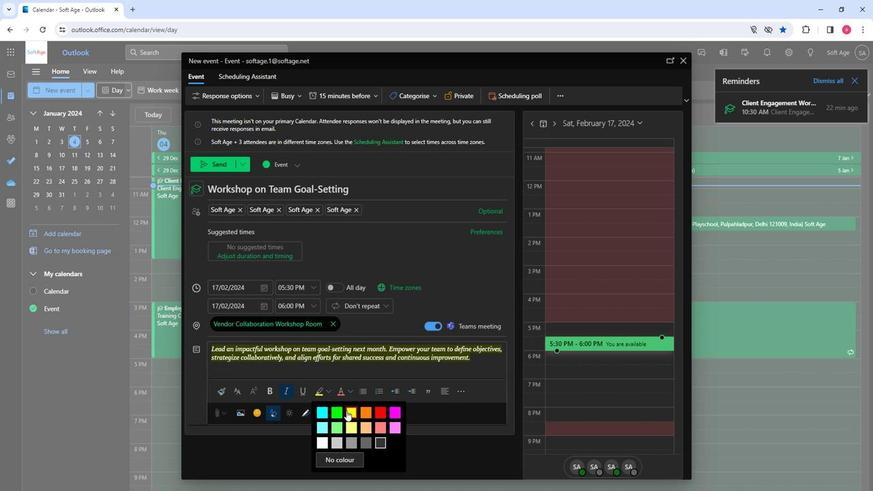 
Action: Mouse moved to (392, 391)
Screenshot: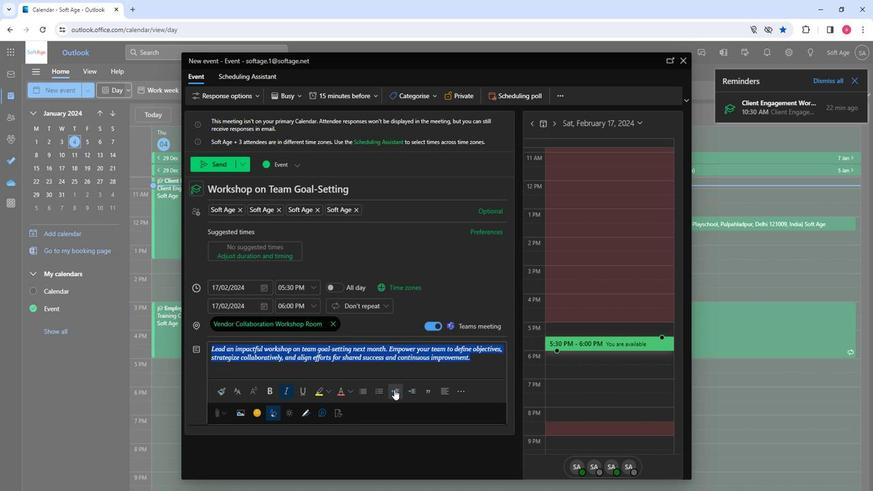 
Action: Mouse pressed left at (392, 391)
Screenshot: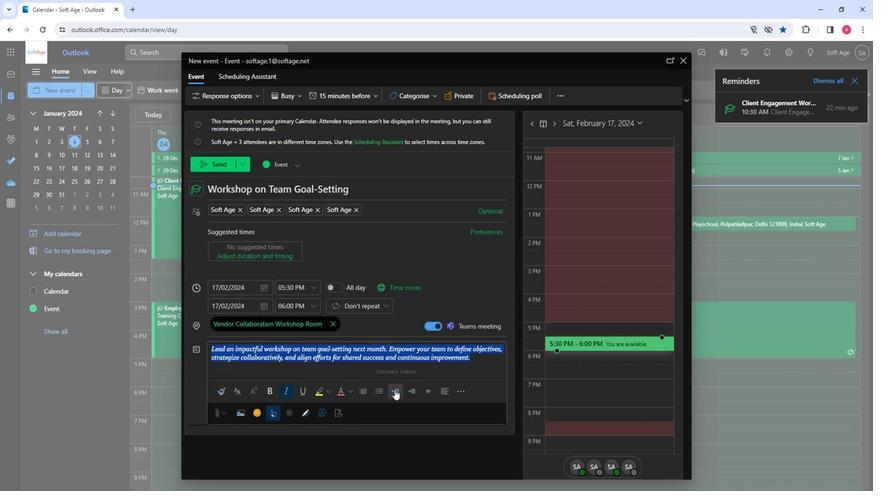 
Action: Mouse moved to (408, 395)
Screenshot: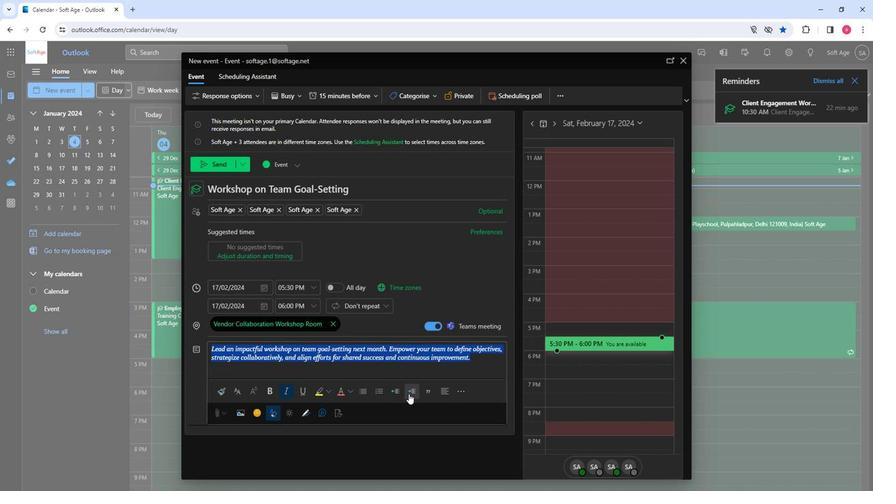 
Action: Mouse pressed left at (408, 395)
Screenshot: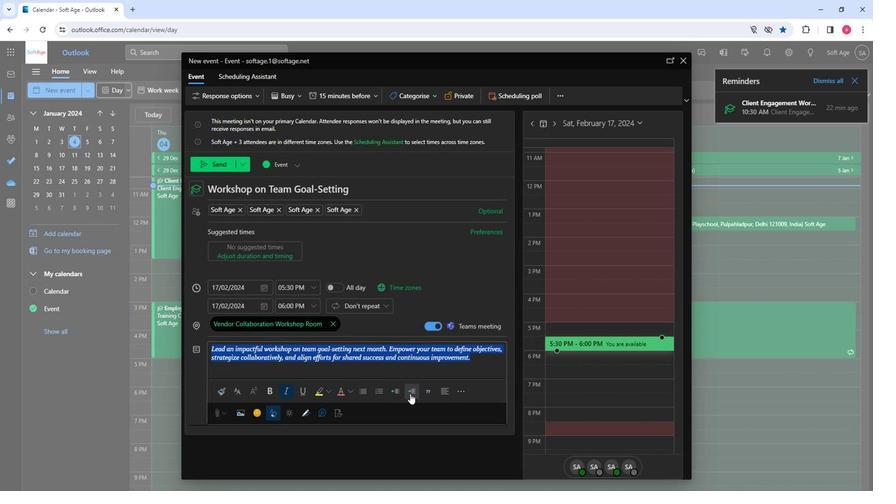 
Action: Mouse moved to (402, 371)
Screenshot: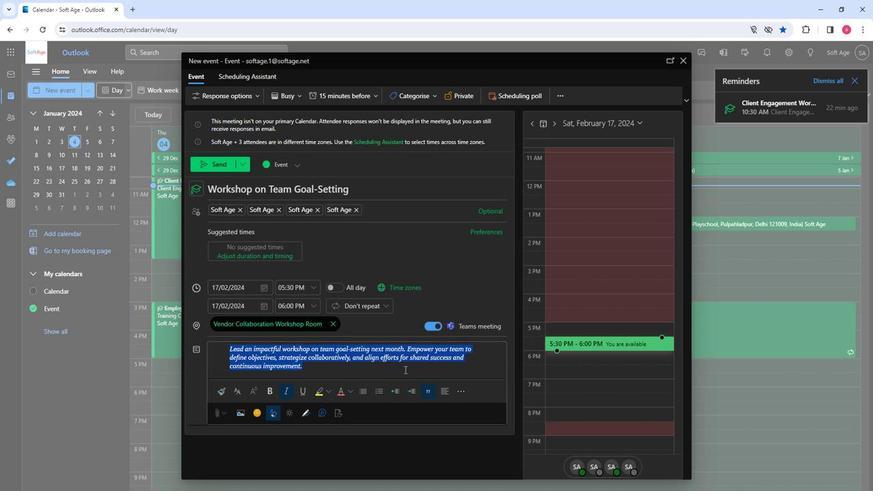 
Action: Mouse pressed left at (402, 371)
Screenshot: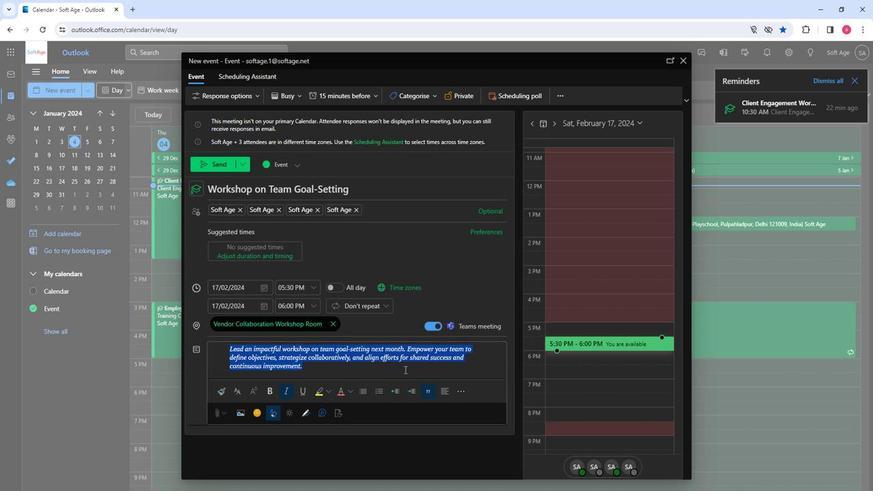 
Action: Mouse moved to (210, 164)
Screenshot: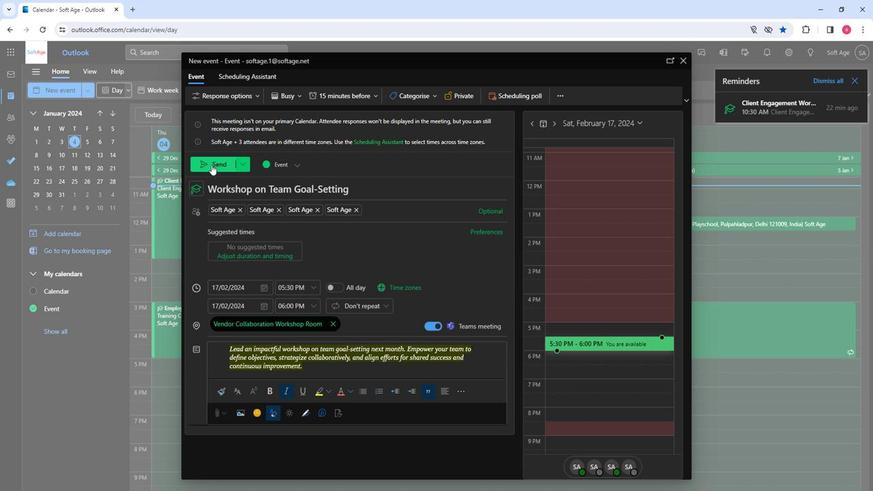 
Action: Mouse pressed left at (210, 164)
Screenshot: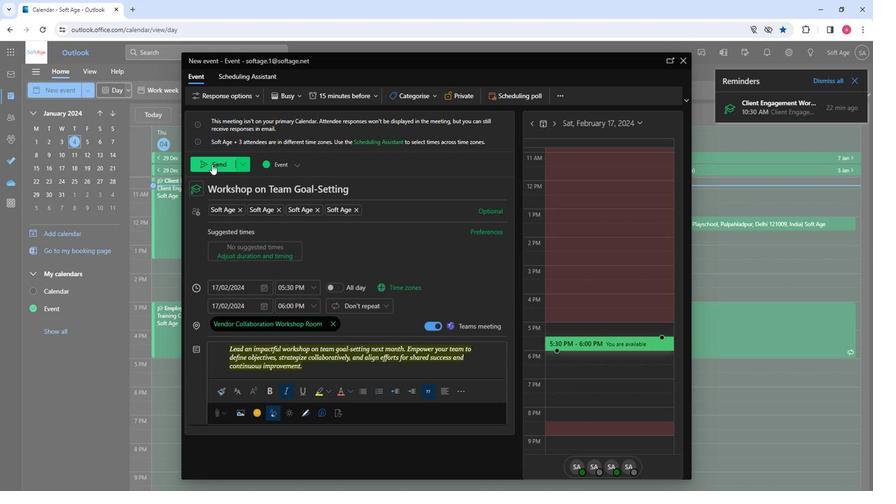 
Action: Mouse moved to (316, 333)
Screenshot: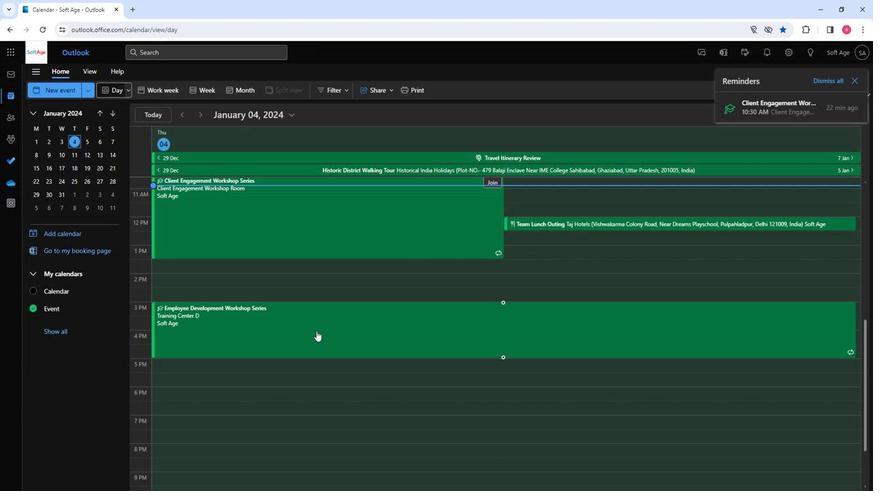
